 Task: For heading Arial Rounded MT Bold with Underline.  font size for heading26,  'Change the font style of data to'Browallia New.  and font size to 18,  Change the alignment of both headline & data to Align middle & Align Text left.  In the sheet  Data Collection Template Workbook
Action: Mouse moved to (45, 114)
Screenshot: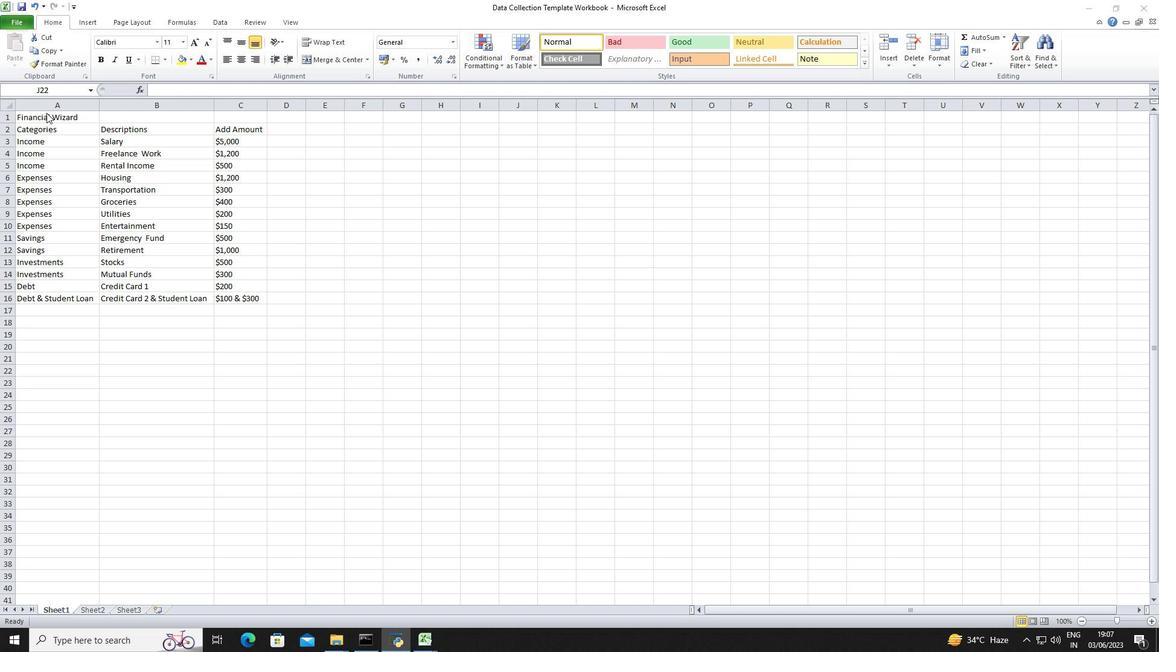 
Action: Mouse pressed left at (45, 114)
Screenshot: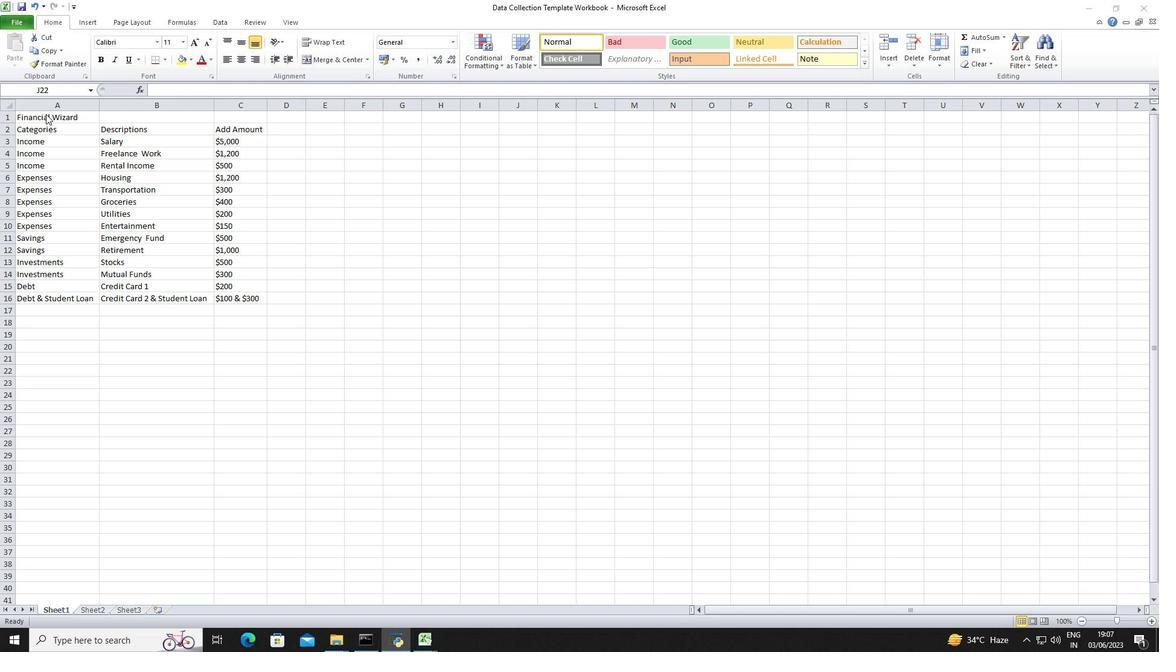 
Action: Mouse moved to (45, 114)
Screenshot: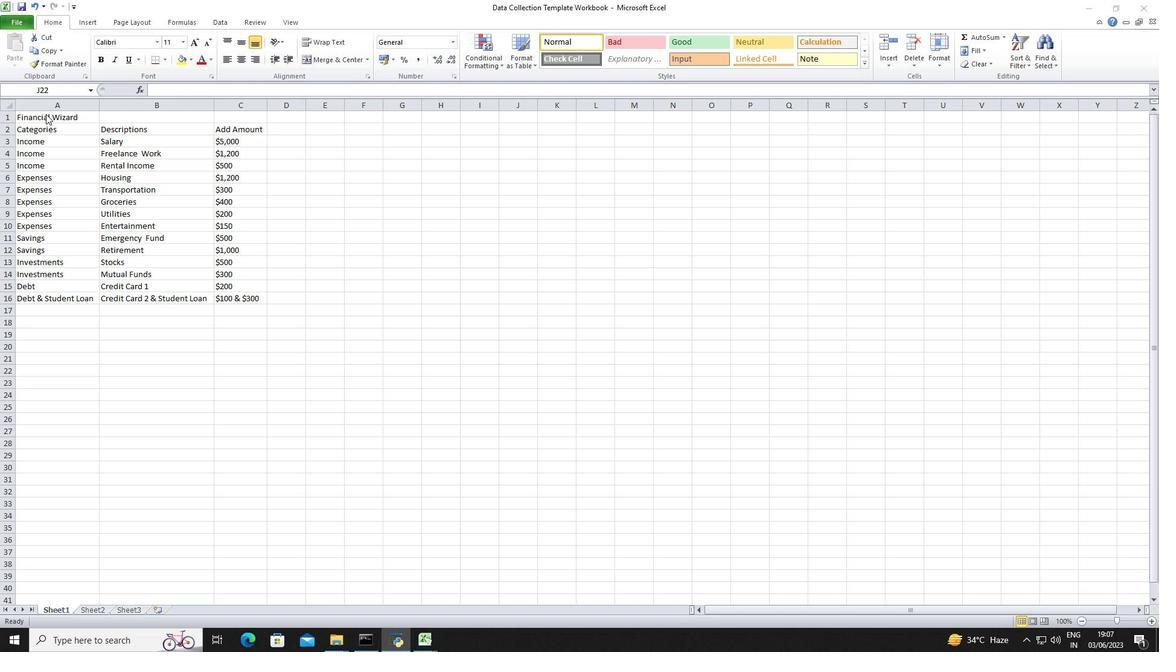 
Action: Mouse pressed left at (45, 114)
Screenshot: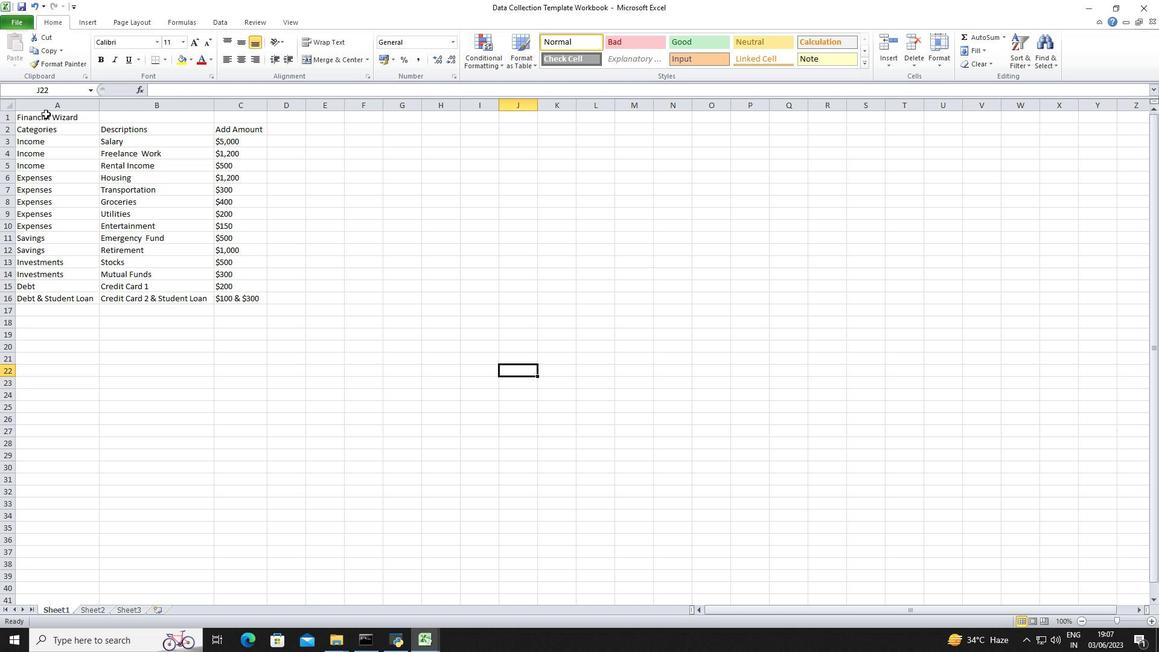 
Action: Mouse moved to (154, 41)
Screenshot: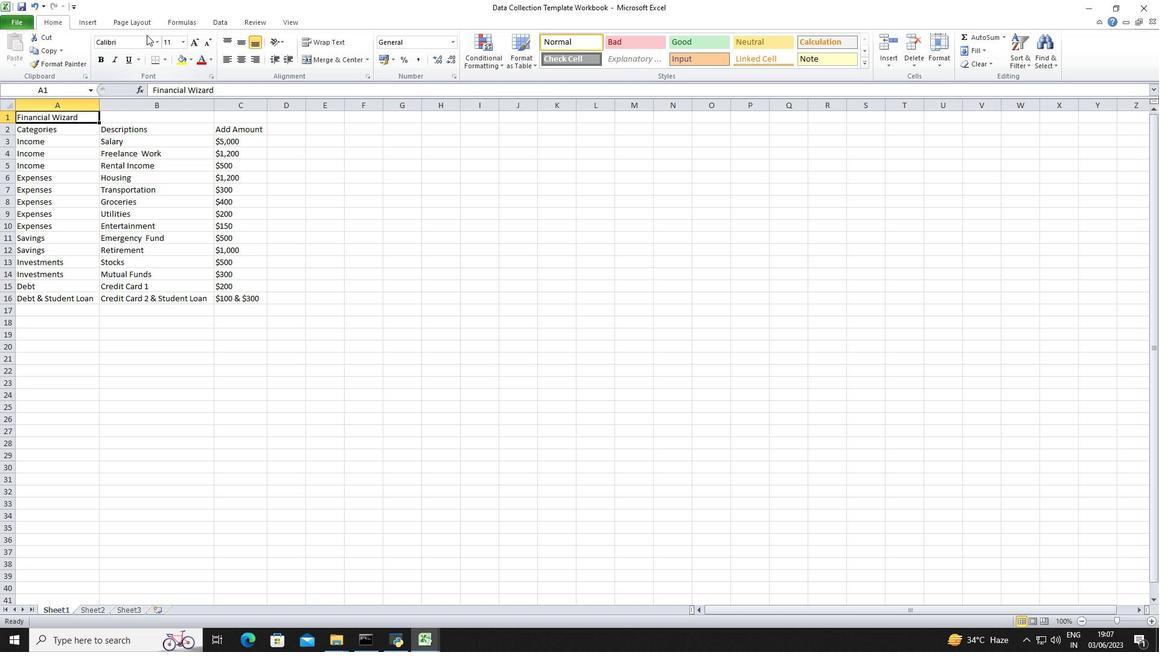
Action: Mouse pressed left at (154, 41)
Screenshot: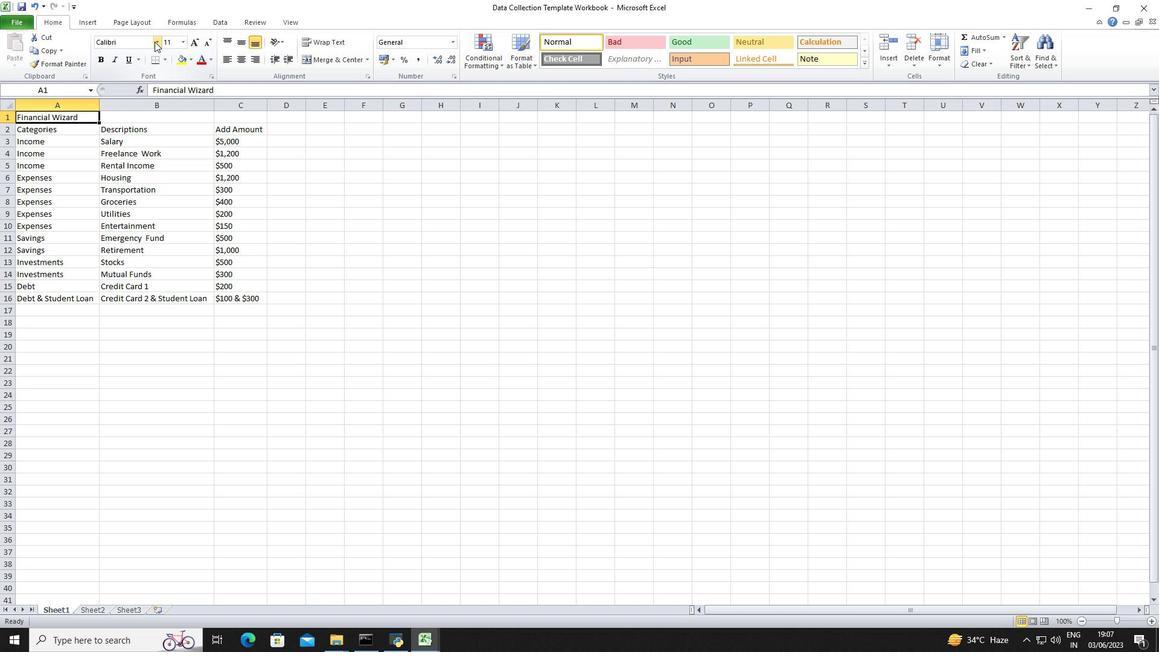 
Action: Mouse moved to (172, 188)
Screenshot: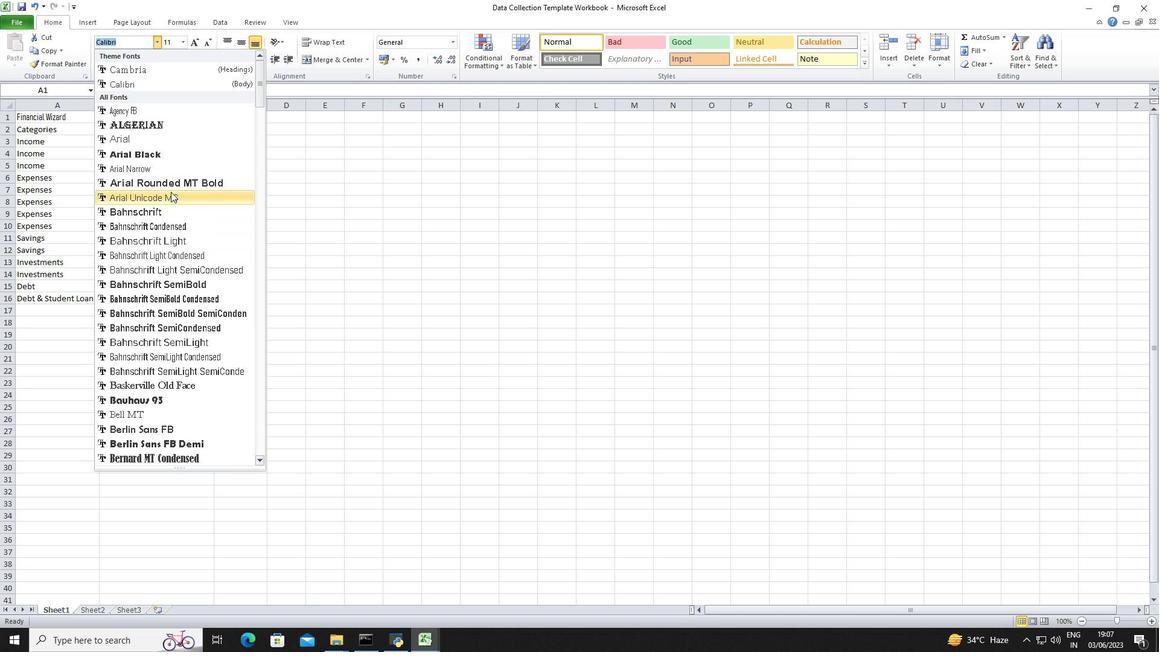 
Action: Mouse pressed left at (172, 188)
Screenshot: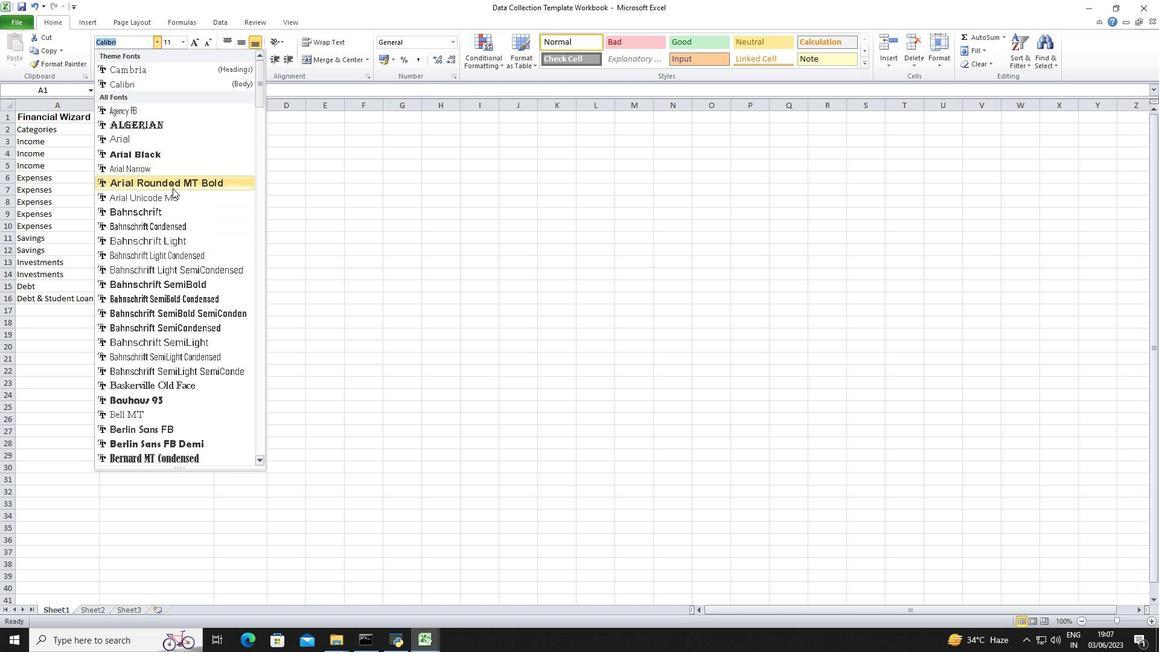
Action: Mouse moved to (131, 63)
Screenshot: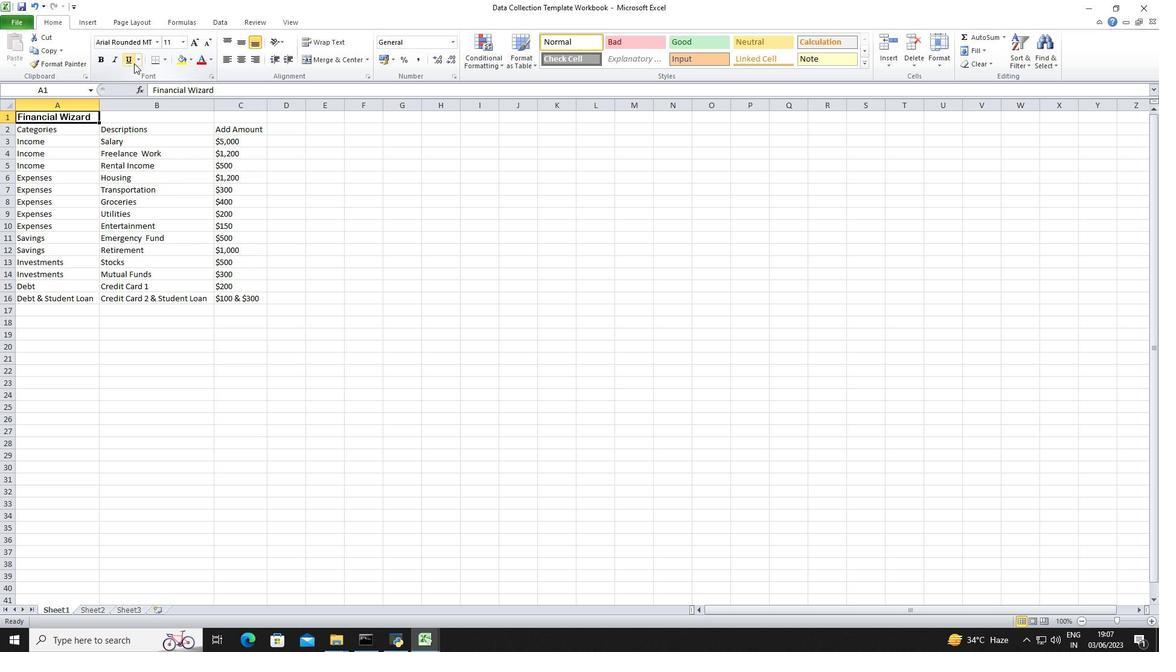 
Action: Mouse pressed left at (131, 63)
Screenshot: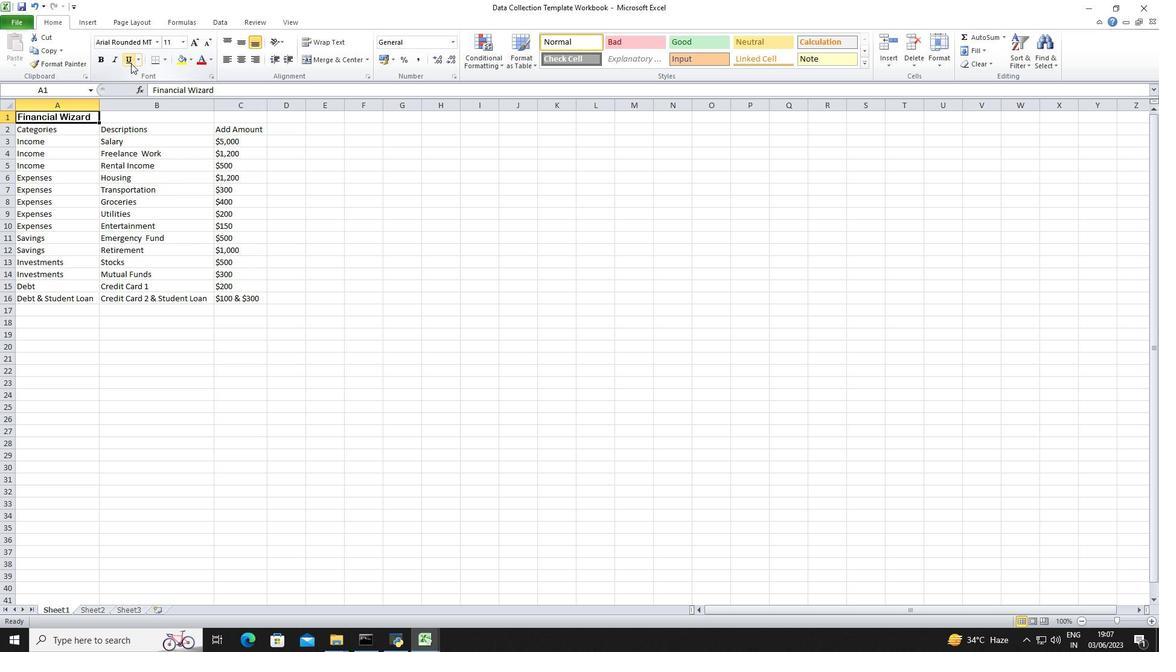 
Action: Mouse moved to (181, 40)
Screenshot: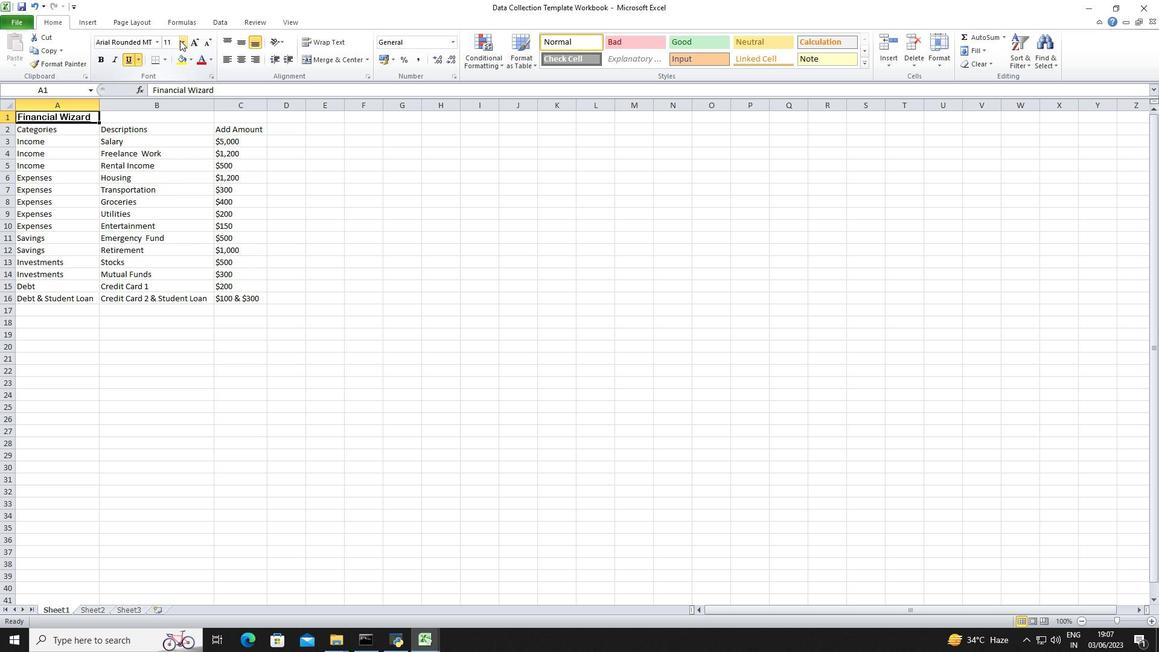 
Action: Mouse pressed left at (181, 40)
Screenshot: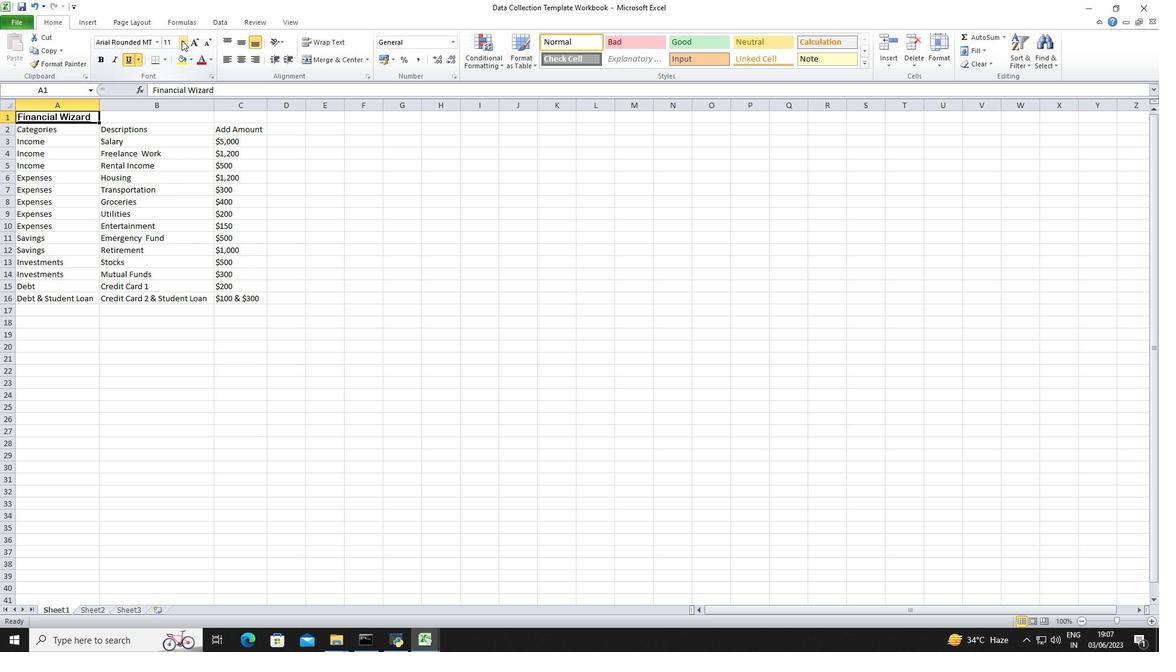 
Action: Mouse moved to (169, 165)
Screenshot: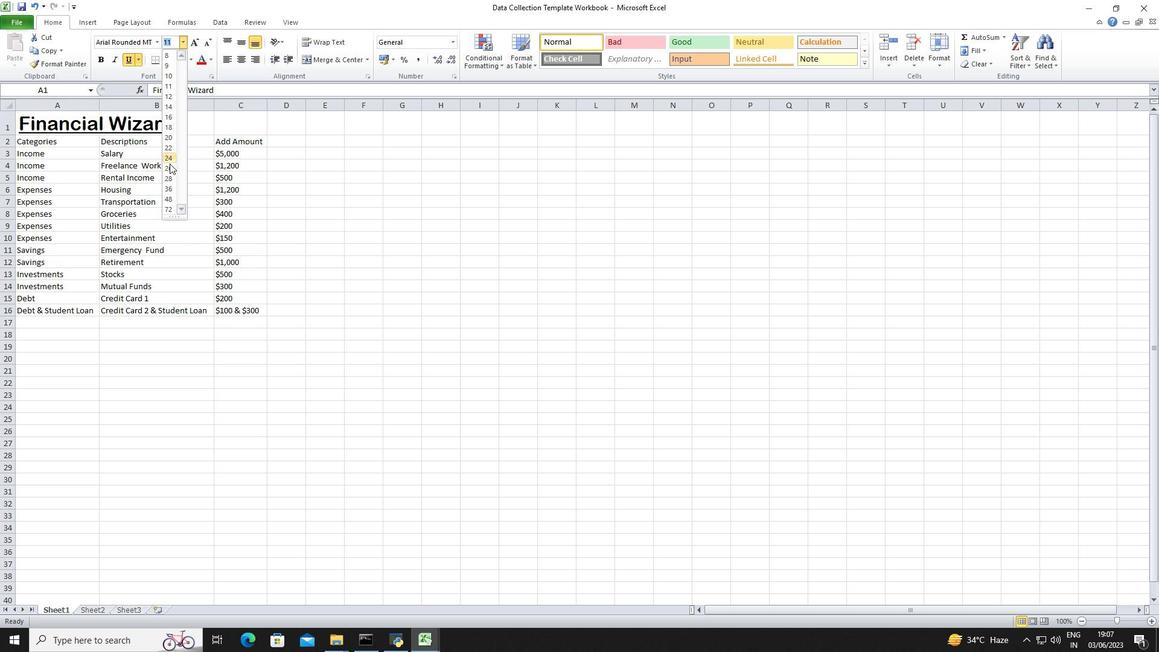 
Action: Mouse pressed left at (169, 165)
Screenshot: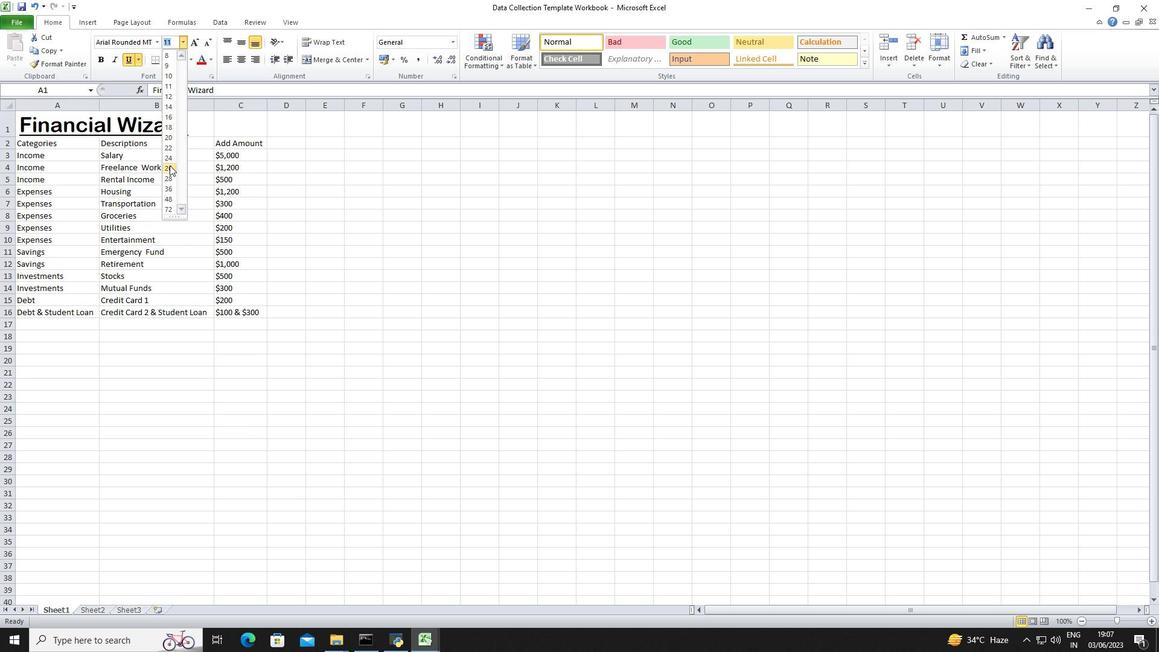 
Action: Mouse moved to (362, 192)
Screenshot: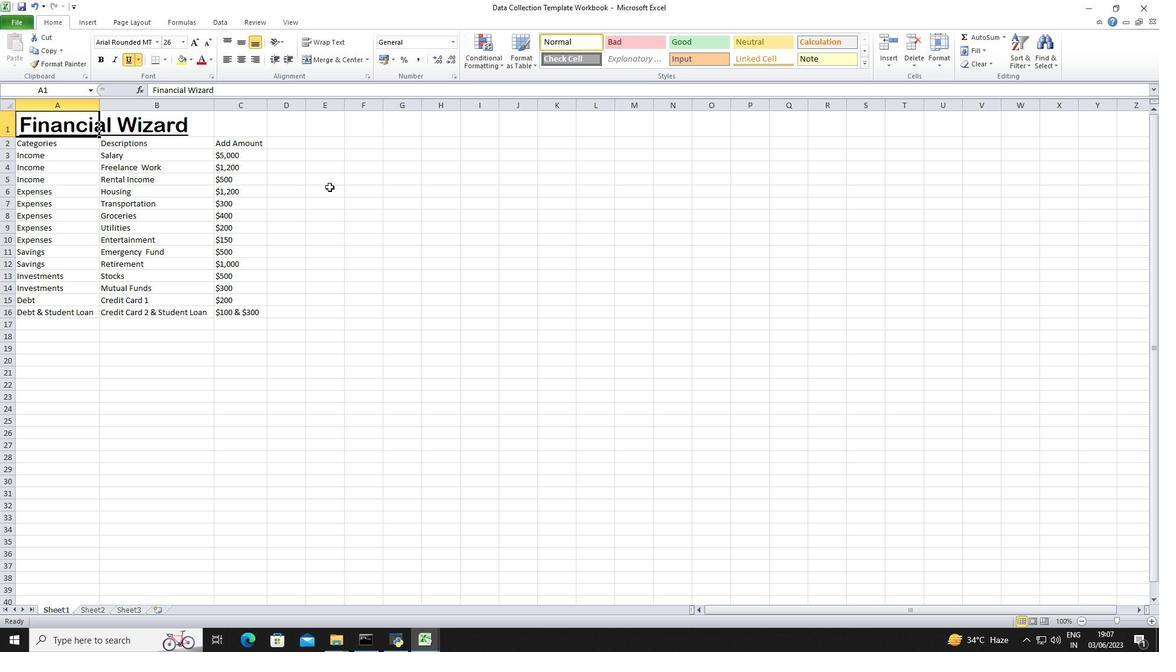 
Action: Mouse pressed left at (362, 192)
Screenshot: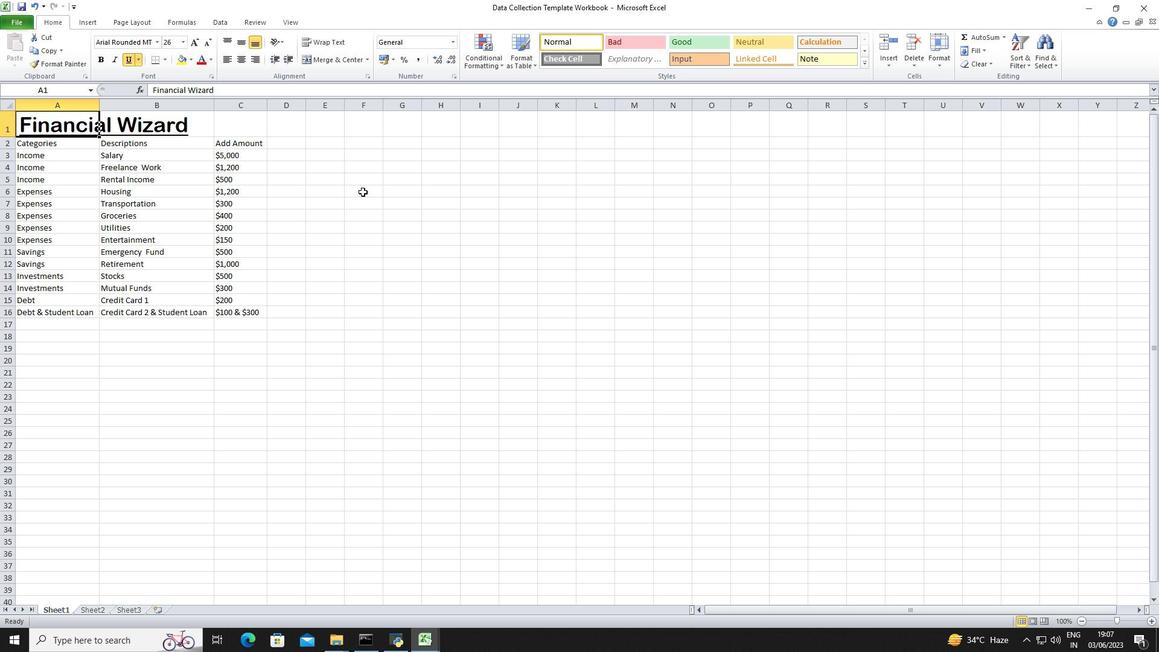
Action: Mouse moved to (38, 142)
Screenshot: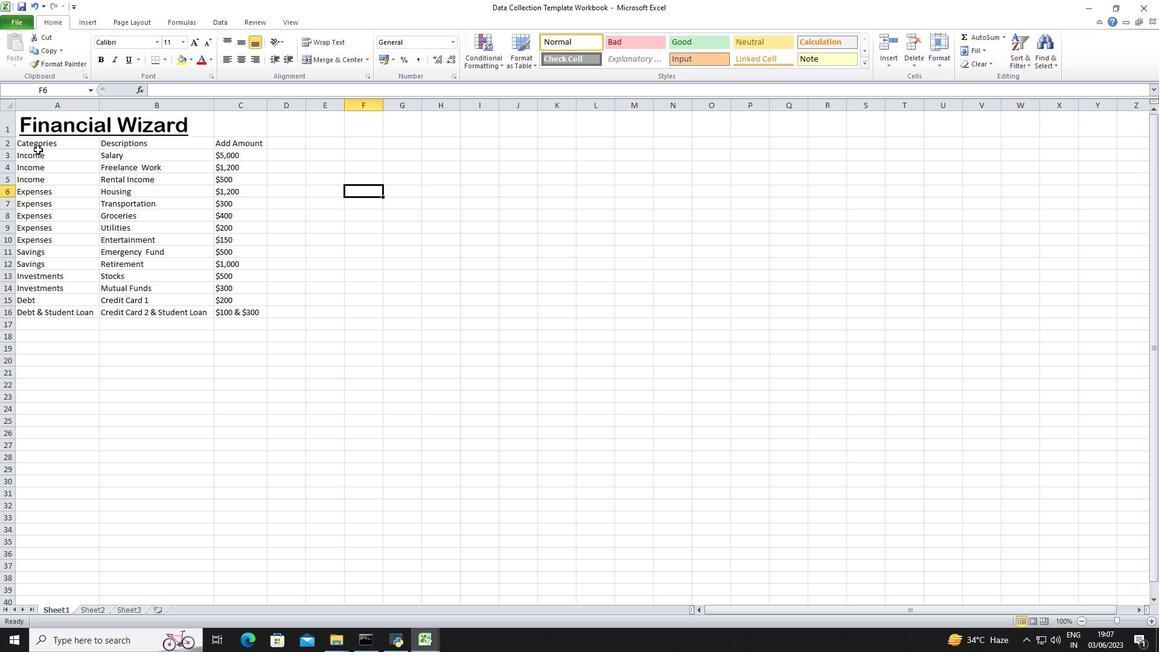 
Action: Mouse pressed left at (38, 142)
Screenshot: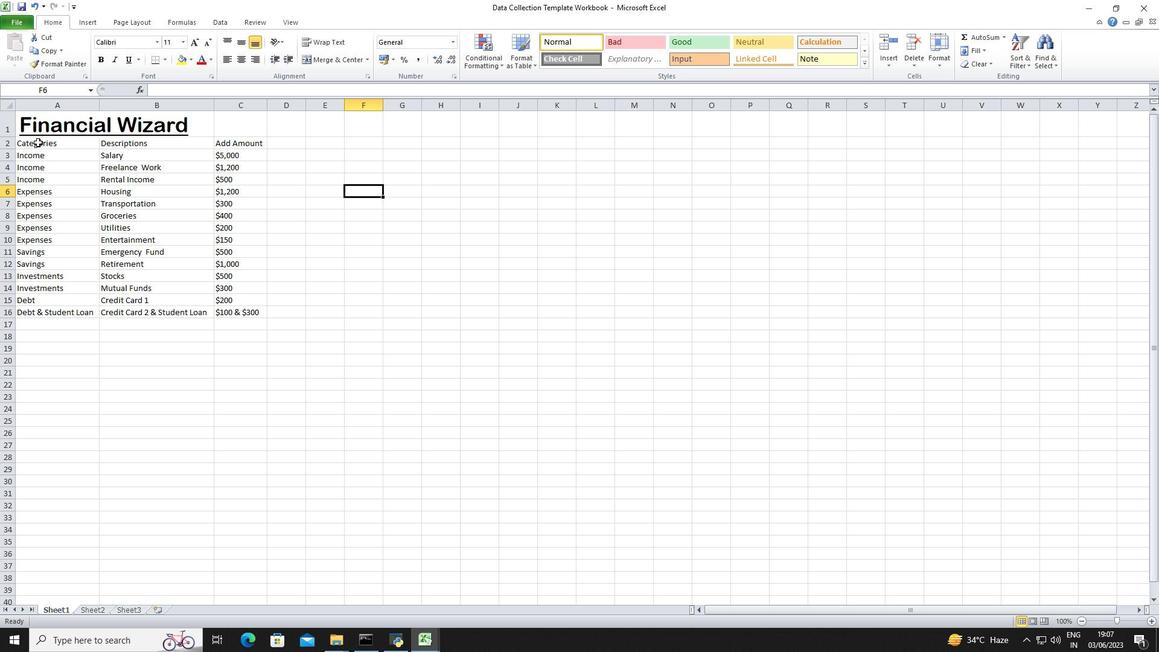 
Action: Mouse moved to (132, 43)
Screenshot: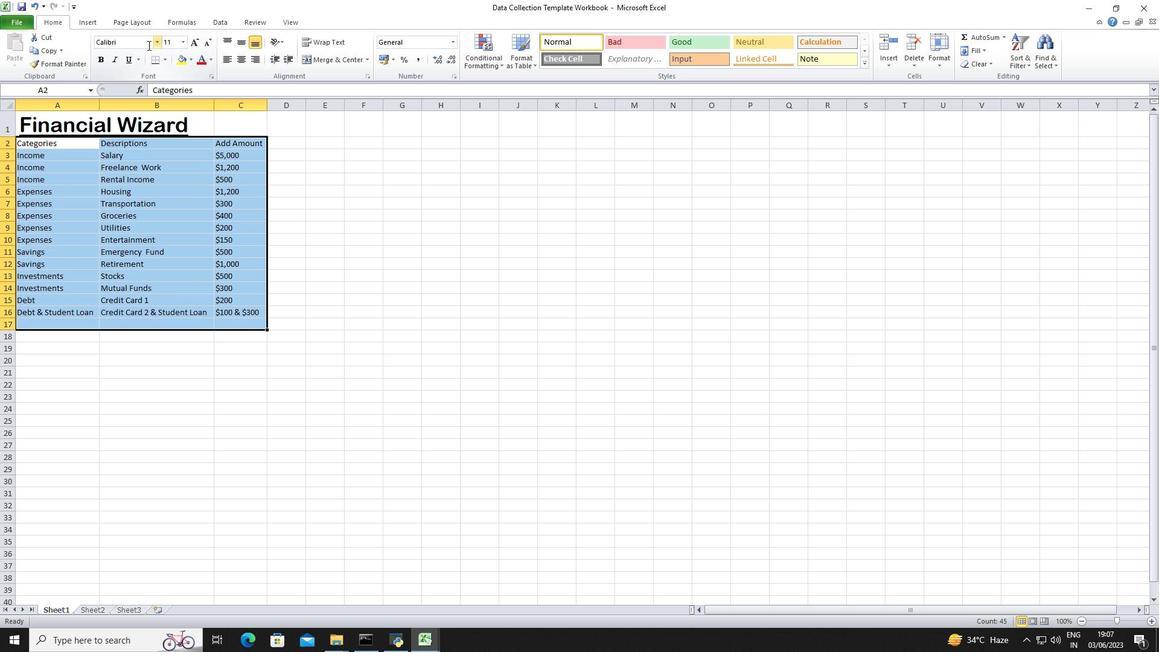
Action: Mouse pressed left at (132, 43)
Screenshot: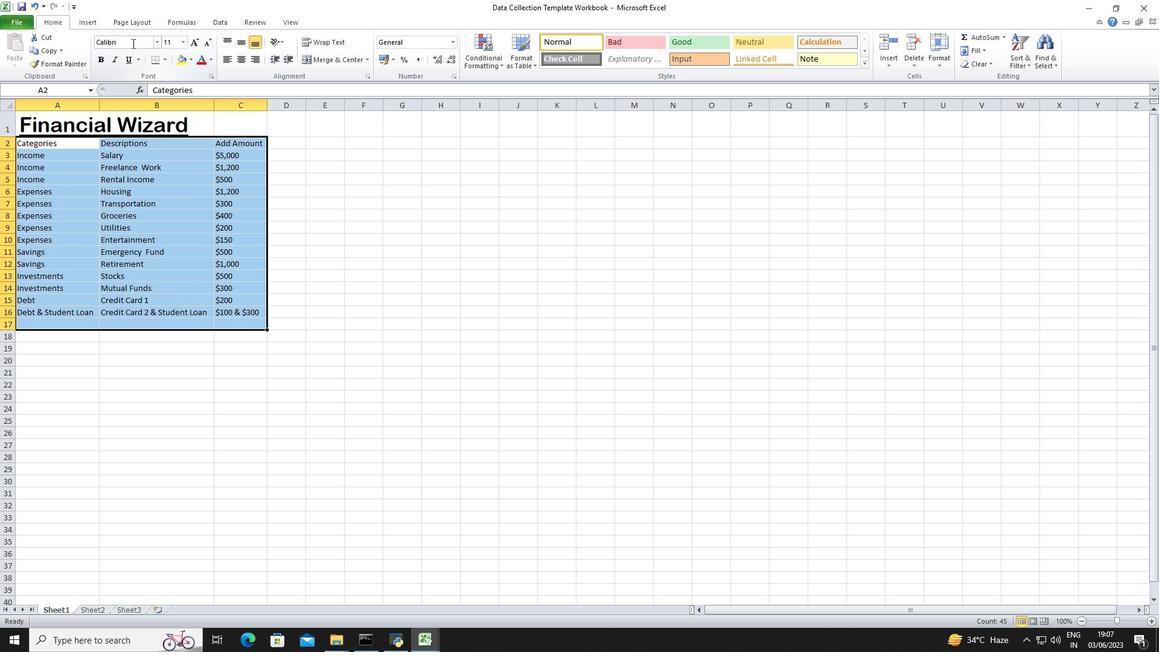 
Action: Mouse moved to (204, 49)
Screenshot: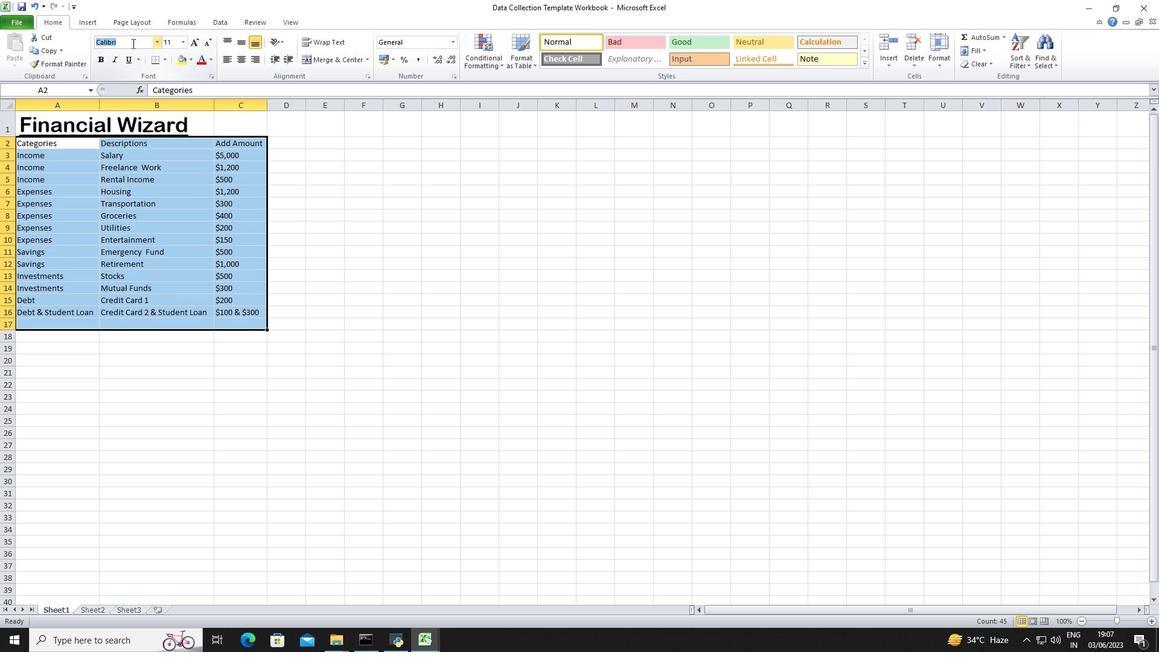 
Action: Key pressed <Key.shift_r>Browallia<Key.space><Key.shift_r>New<Key.enter>
Screenshot: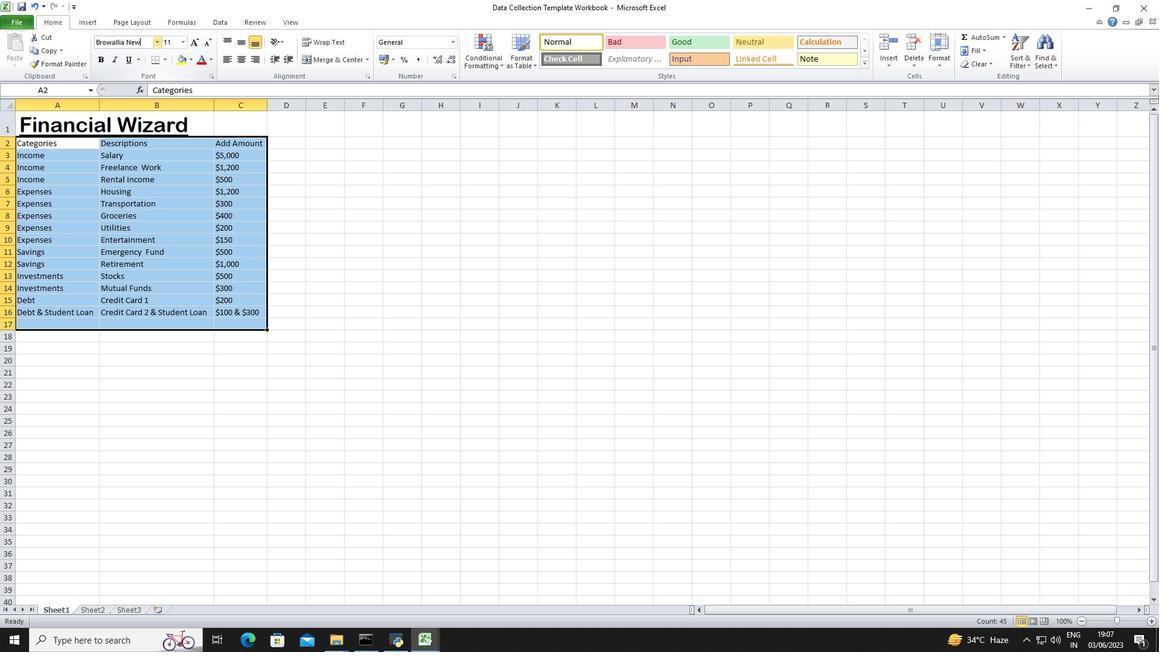 
Action: Mouse moved to (181, 42)
Screenshot: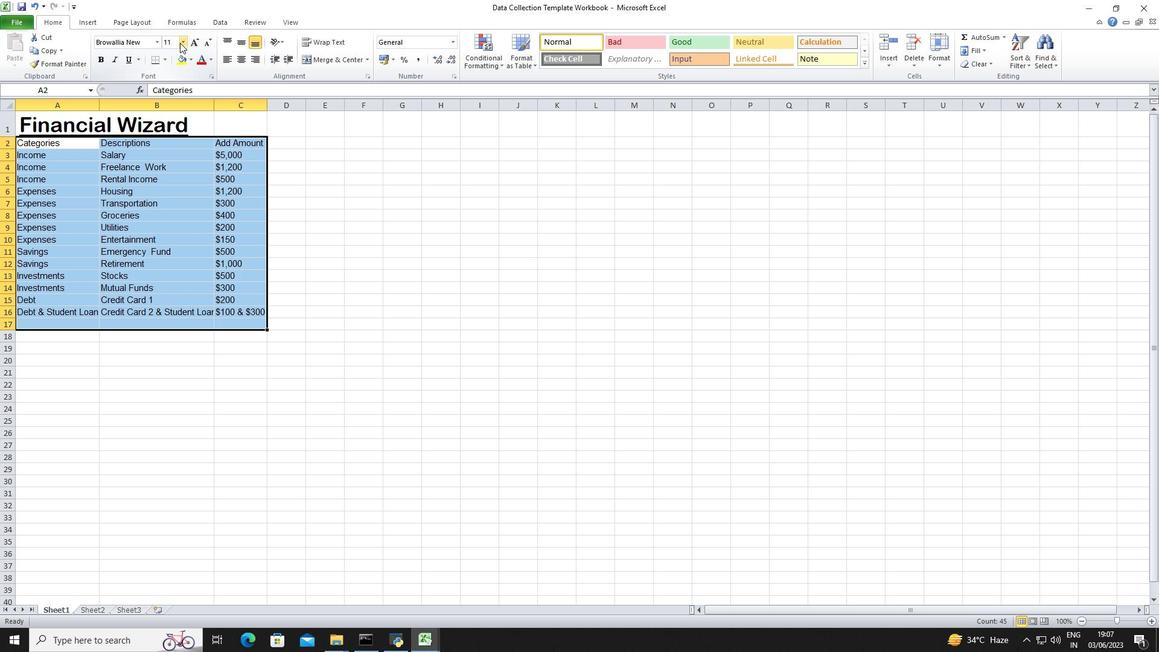 
Action: Mouse pressed left at (181, 42)
Screenshot: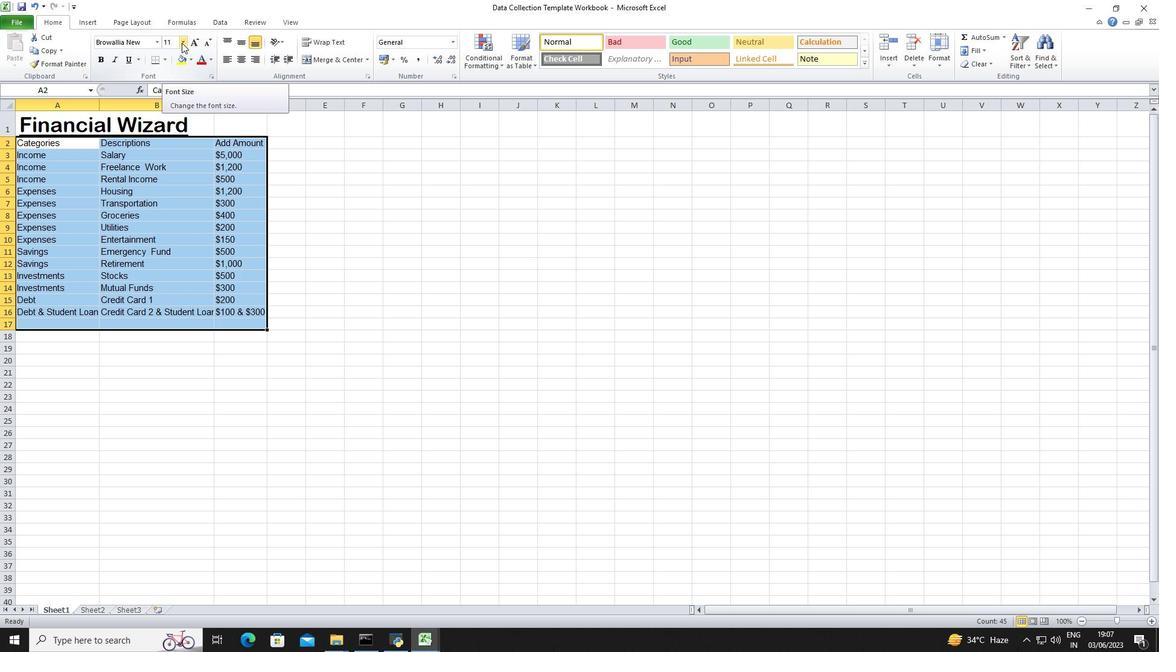 
Action: Mouse moved to (171, 126)
Screenshot: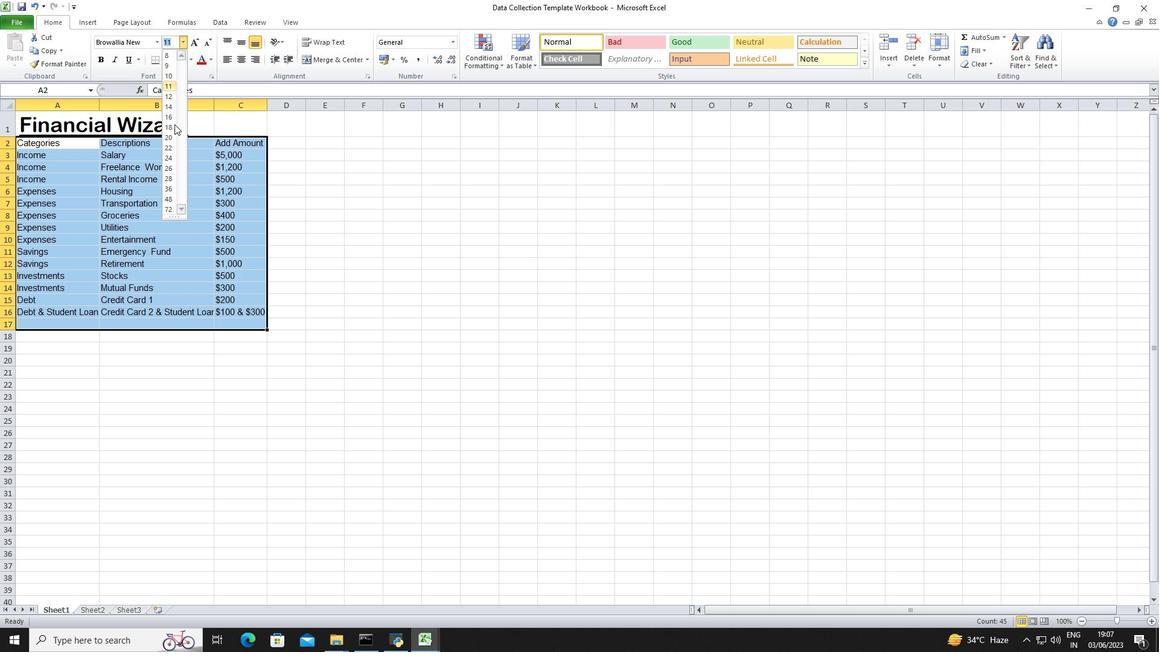 
Action: Mouse pressed left at (171, 126)
Screenshot: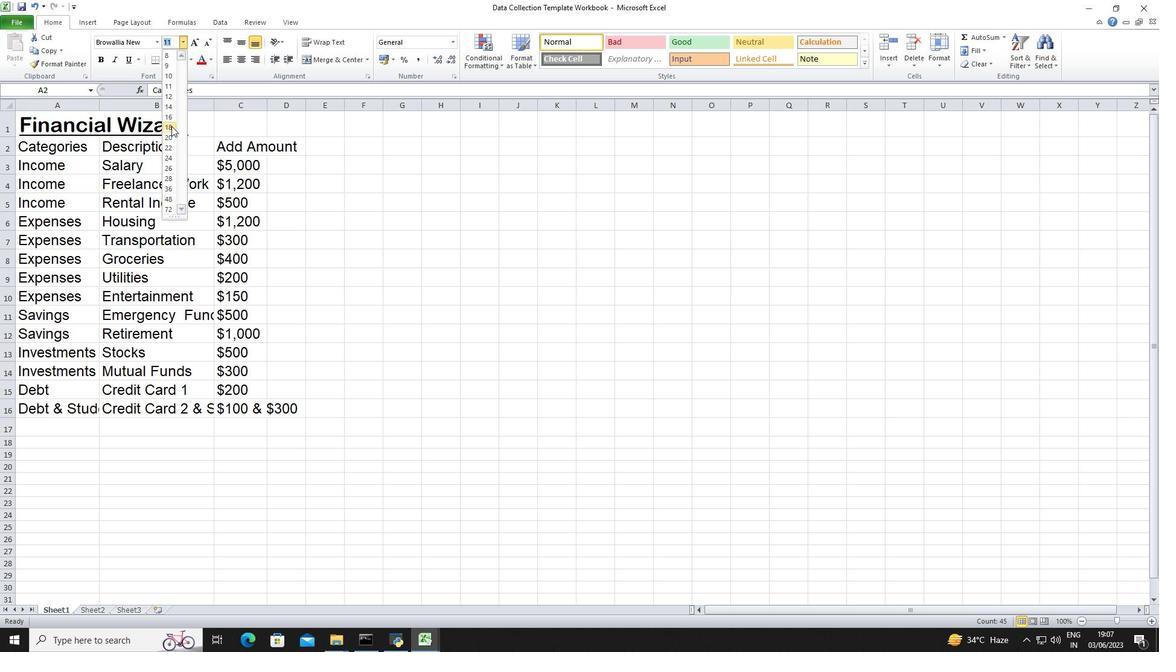 
Action: Mouse moved to (100, 102)
Screenshot: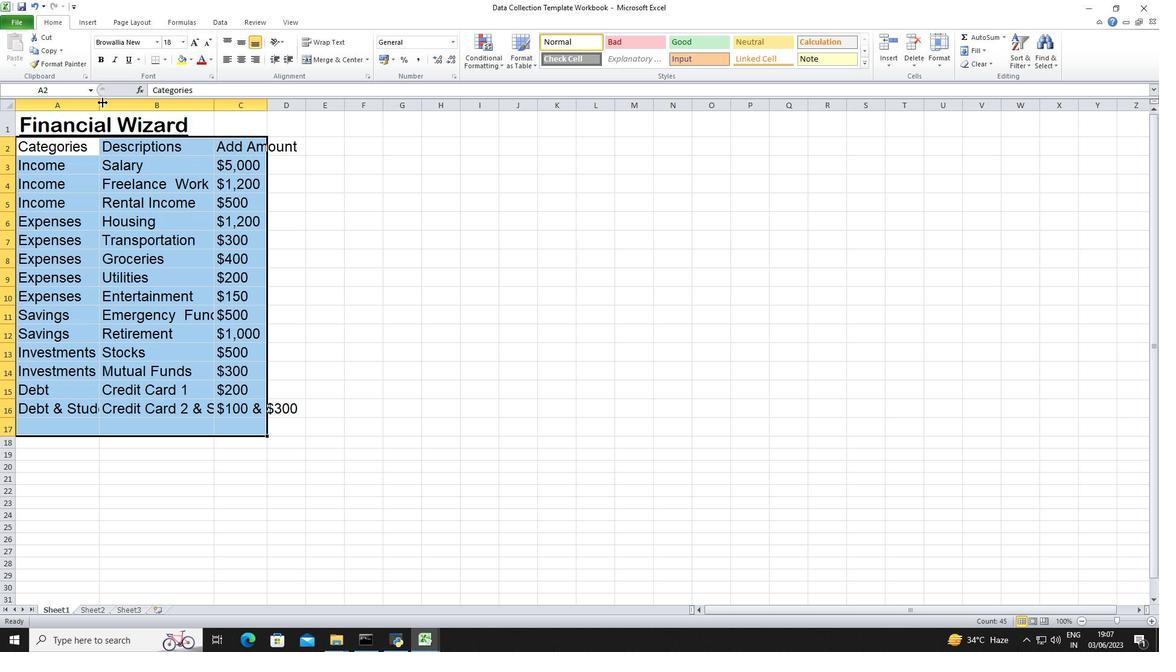 
Action: Mouse pressed left at (100, 102)
Screenshot: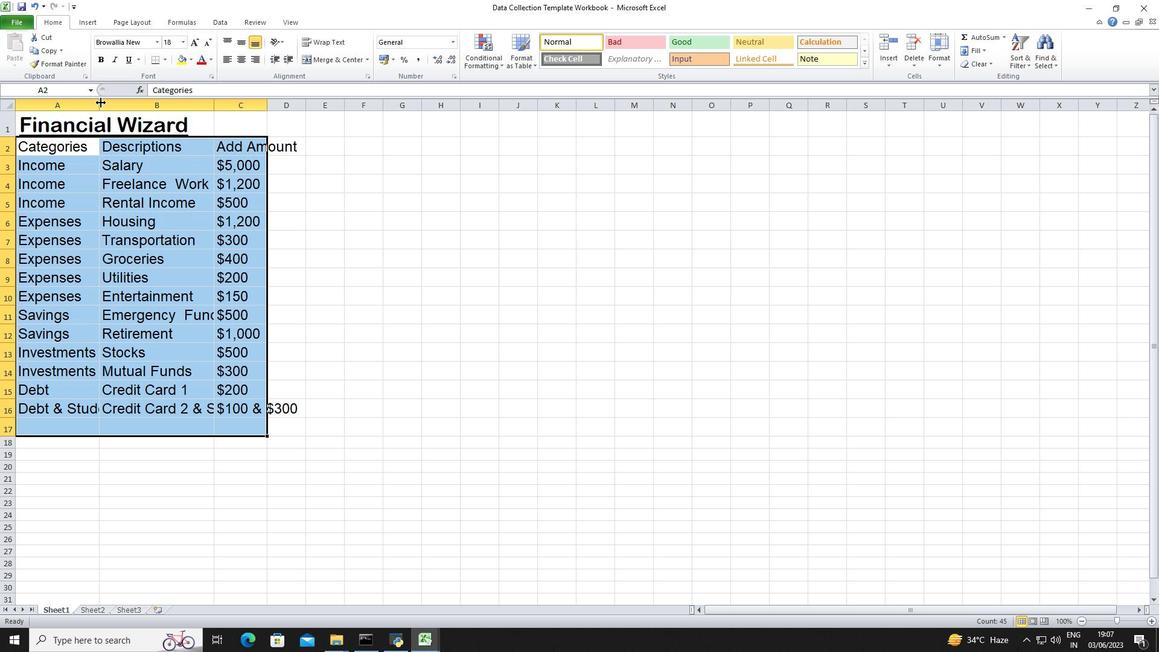 
Action: Mouse pressed left at (100, 102)
Screenshot: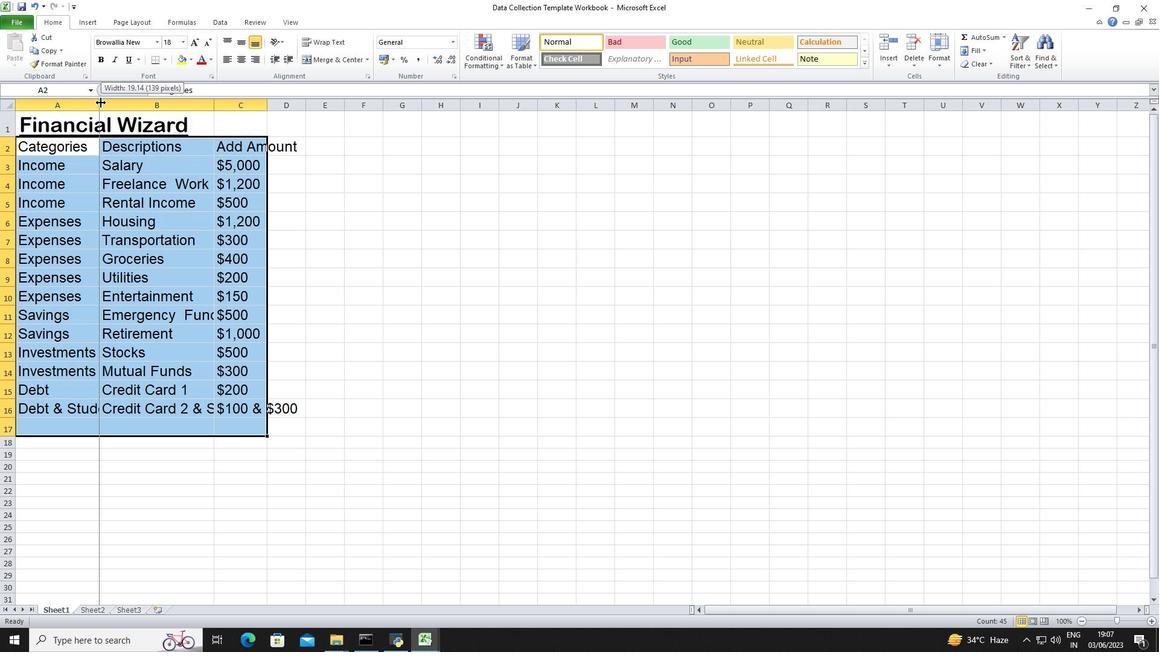 
Action: Mouse moved to (313, 112)
Screenshot: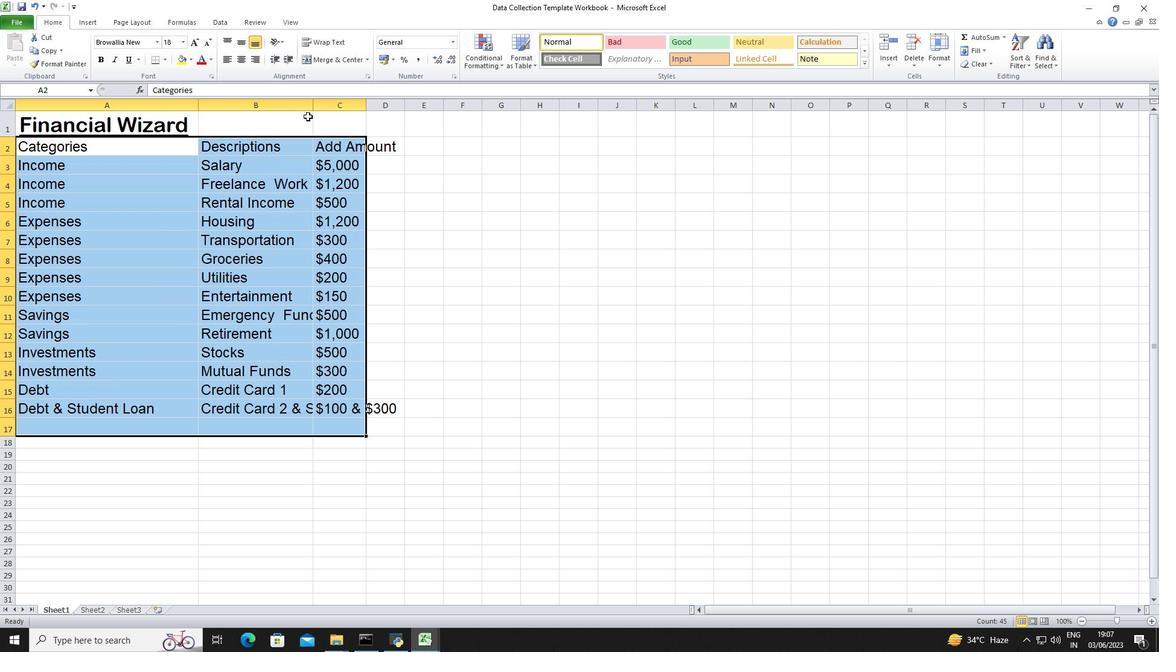 
Action: Mouse pressed left at (313, 112)
Screenshot: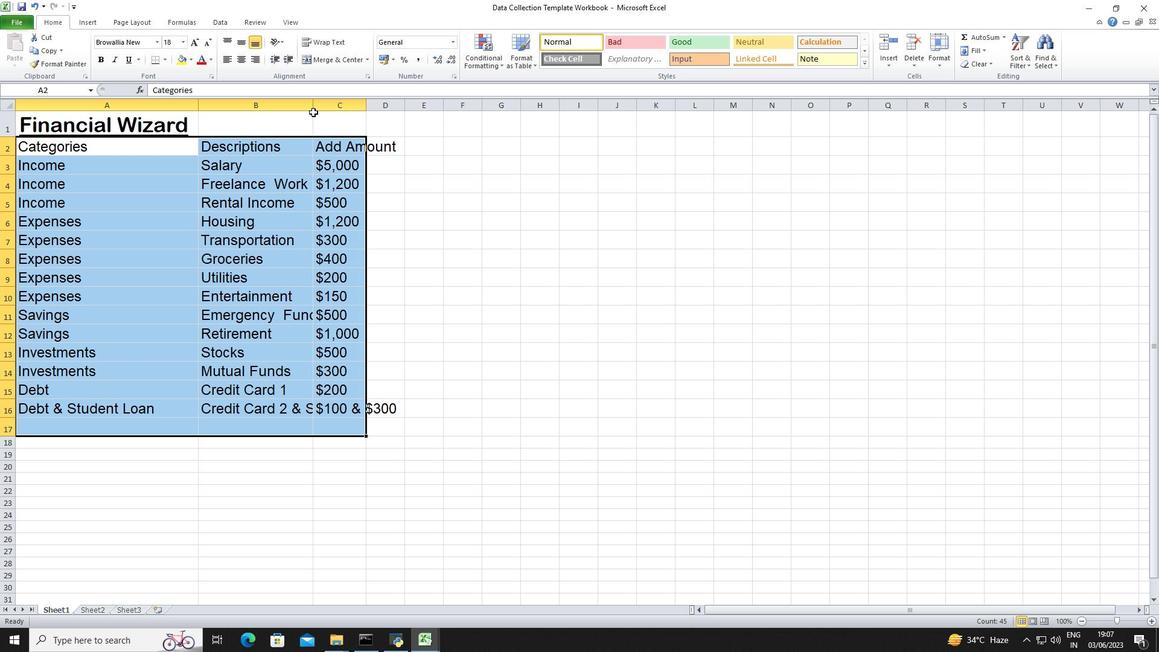 
Action: Mouse moved to (273, 125)
Screenshot: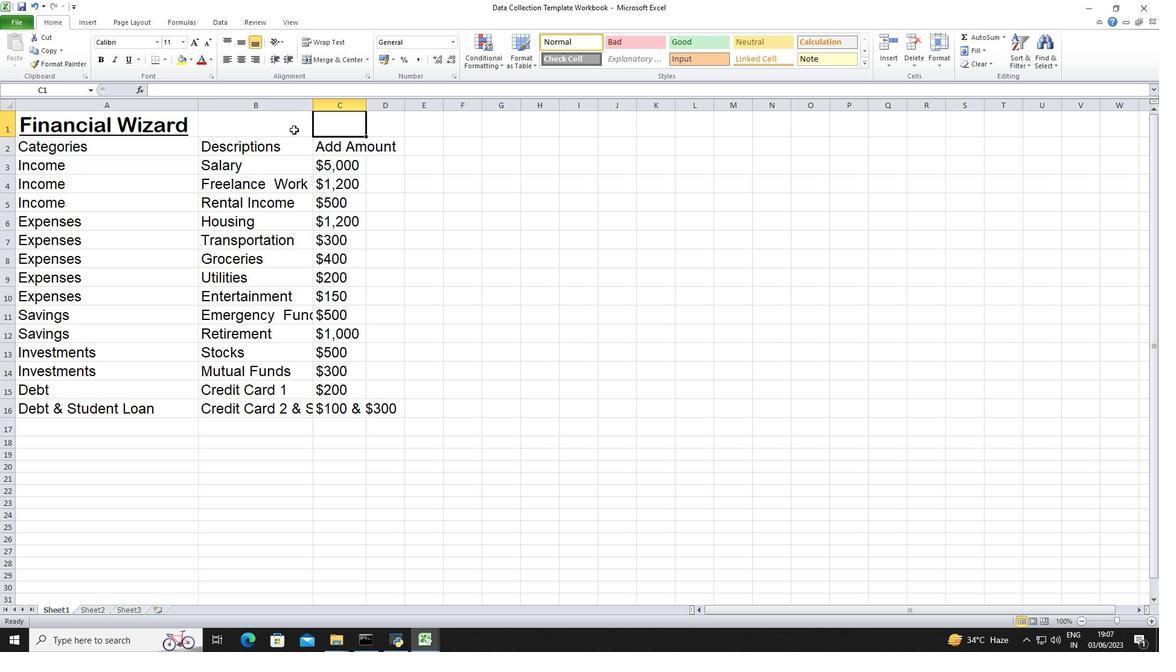 
Action: Mouse pressed left at (273, 125)
Screenshot: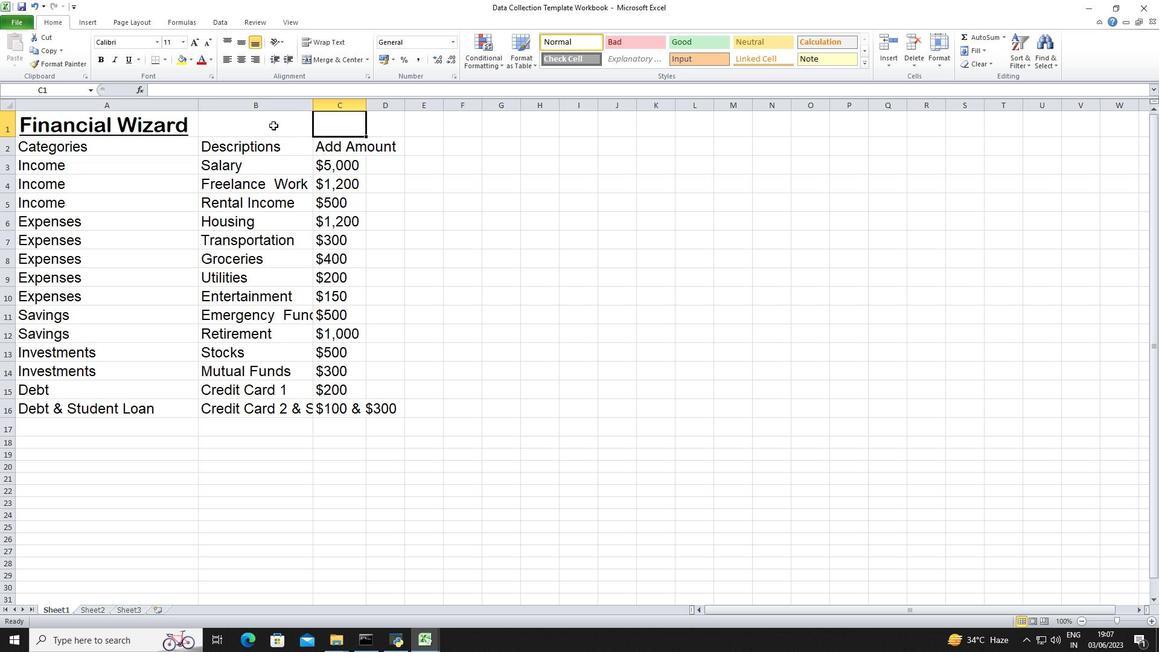 
Action: Mouse moved to (312, 108)
Screenshot: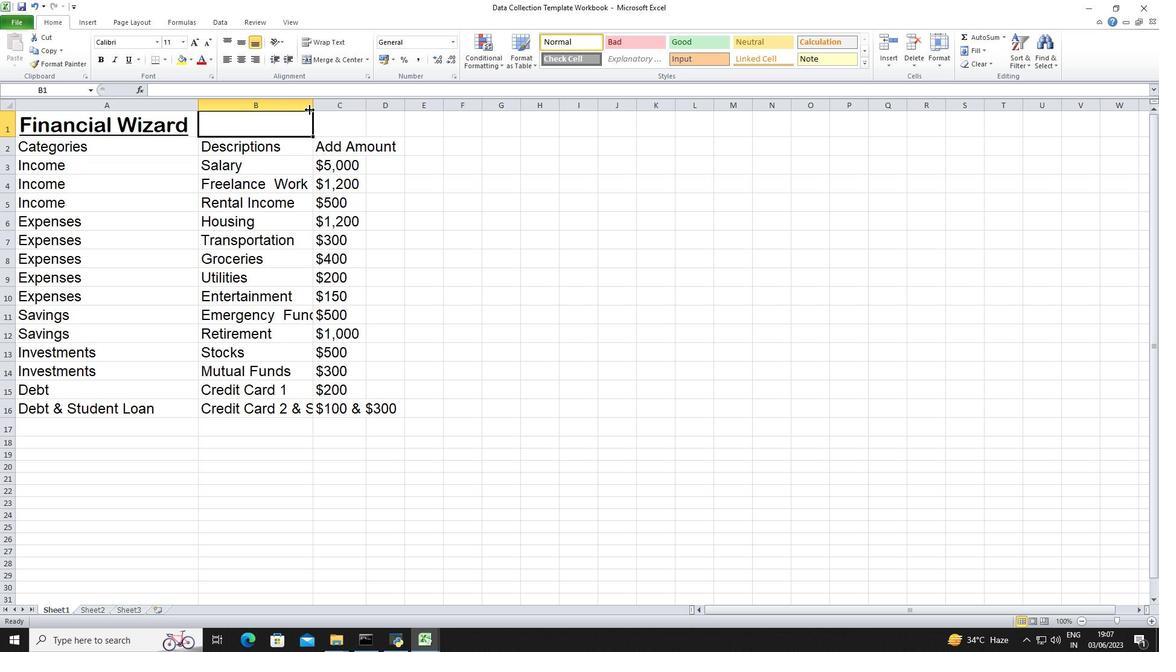 
Action: Mouse pressed left at (312, 108)
Screenshot: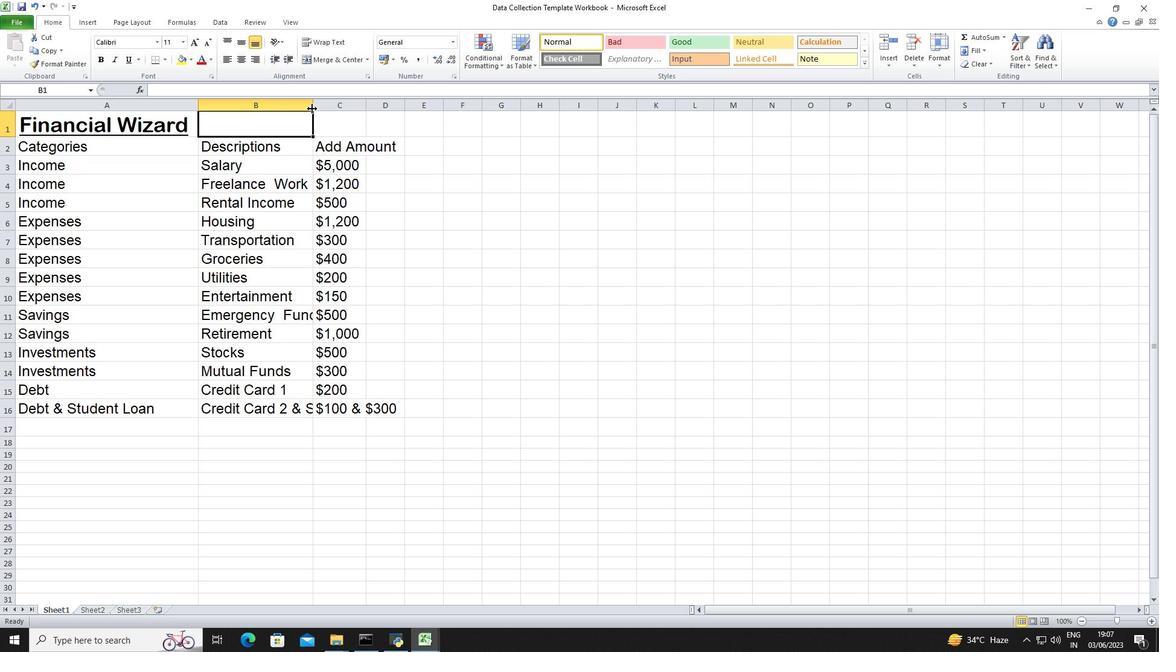 
Action: Mouse pressed left at (312, 108)
Screenshot: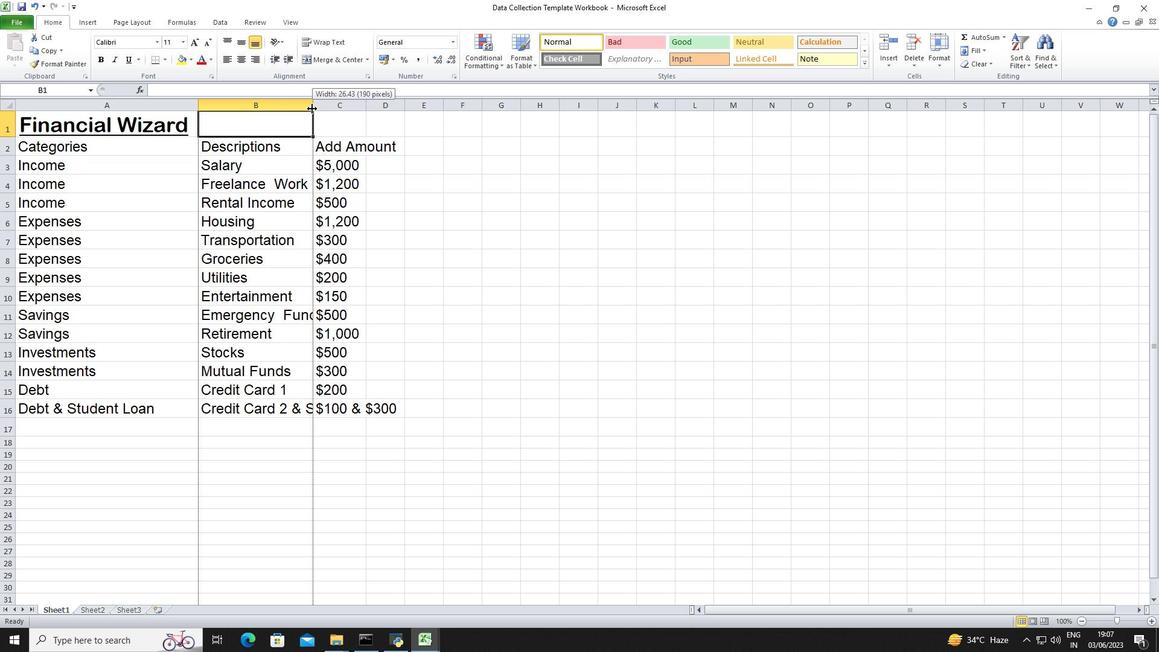 
Action: Mouse moved to (461, 108)
Screenshot: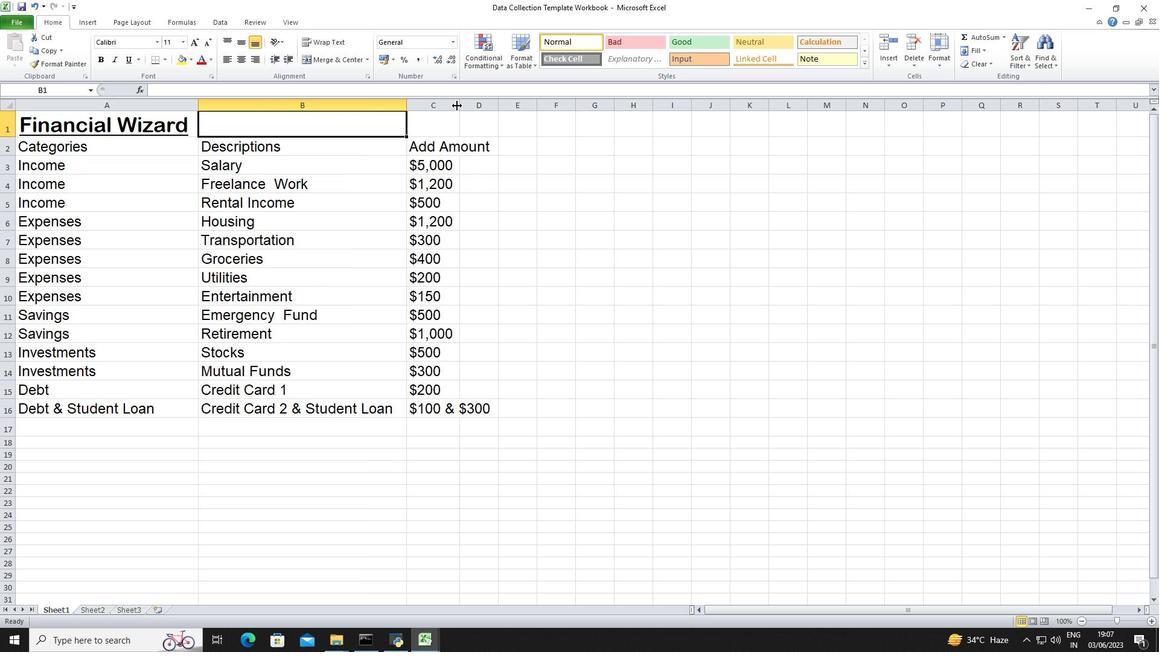 
Action: Mouse pressed left at (461, 108)
Screenshot: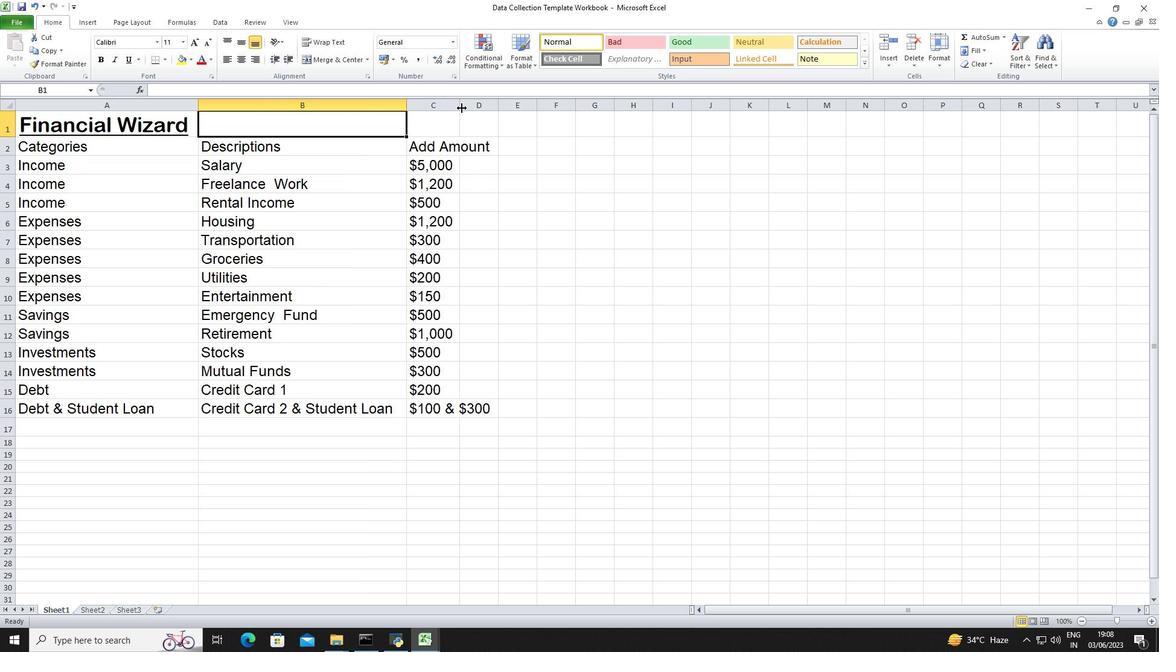 
Action: Mouse pressed left at (461, 108)
Screenshot: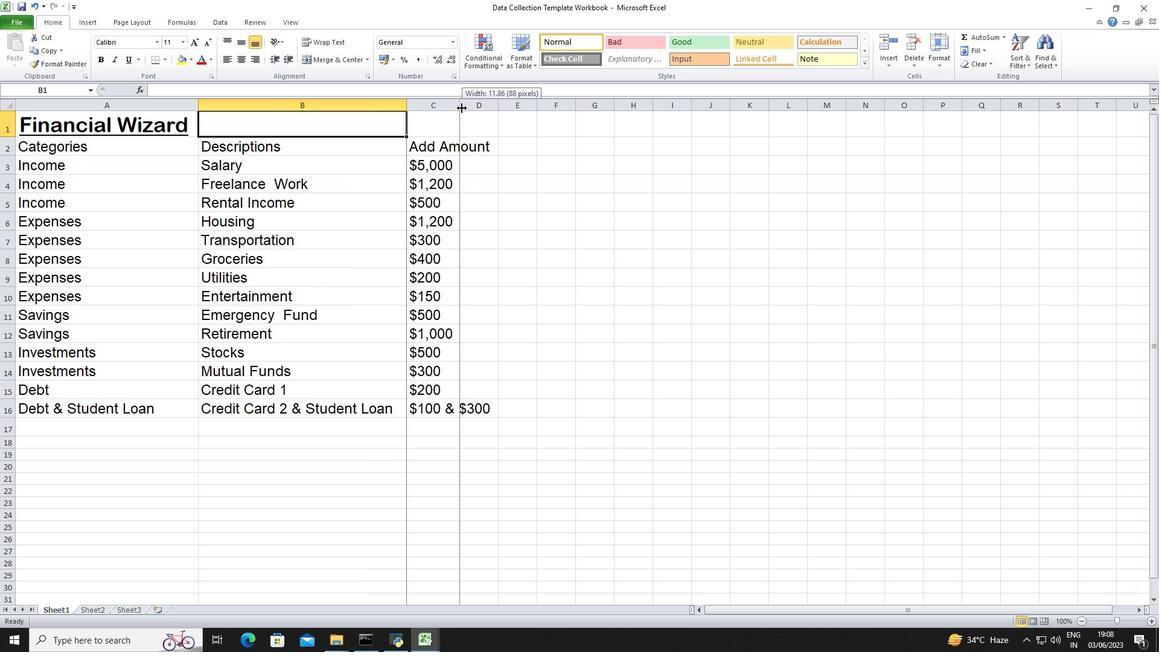 
Action: Mouse moved to (554, 229)
Screenshot: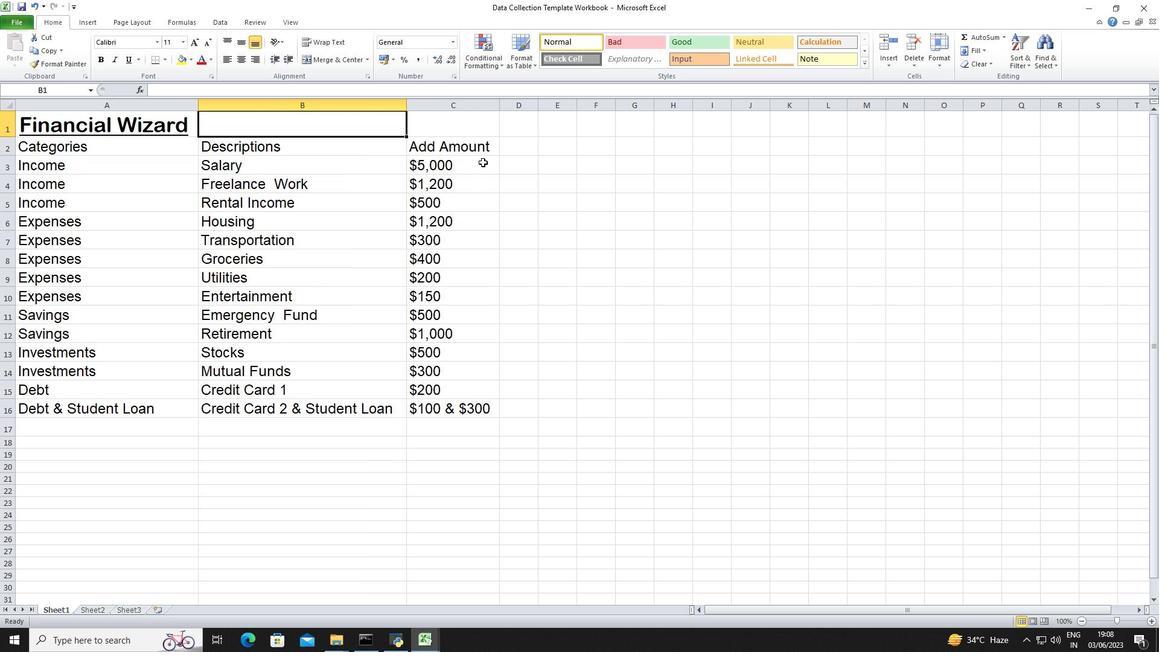 
Action: Mouse pressed left at (554, 229)
Screenshot: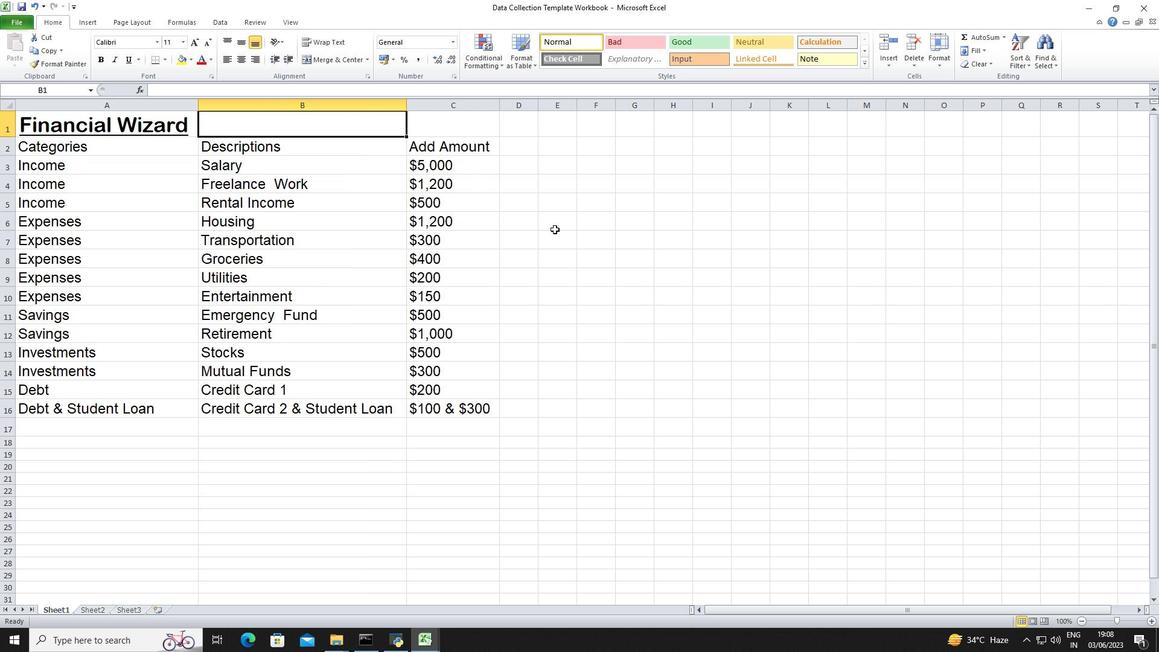 
Action: Mouse moved to (77, 128)
Screenshot: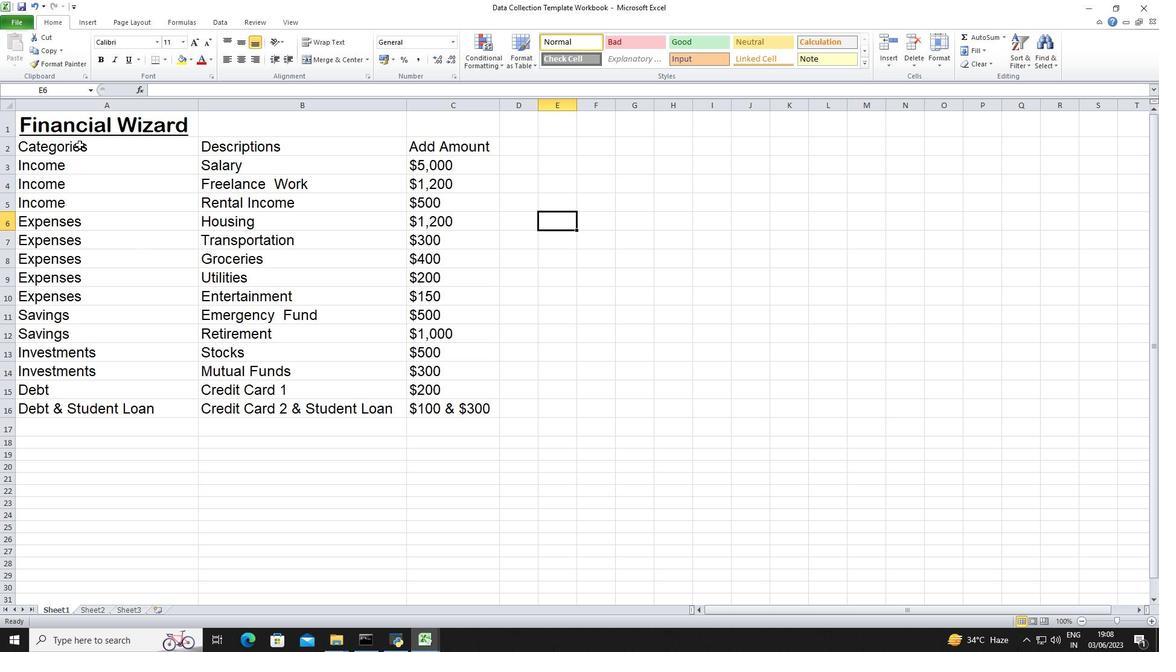 
Action: Mouse pressed left at (77, 128)
Screenshot: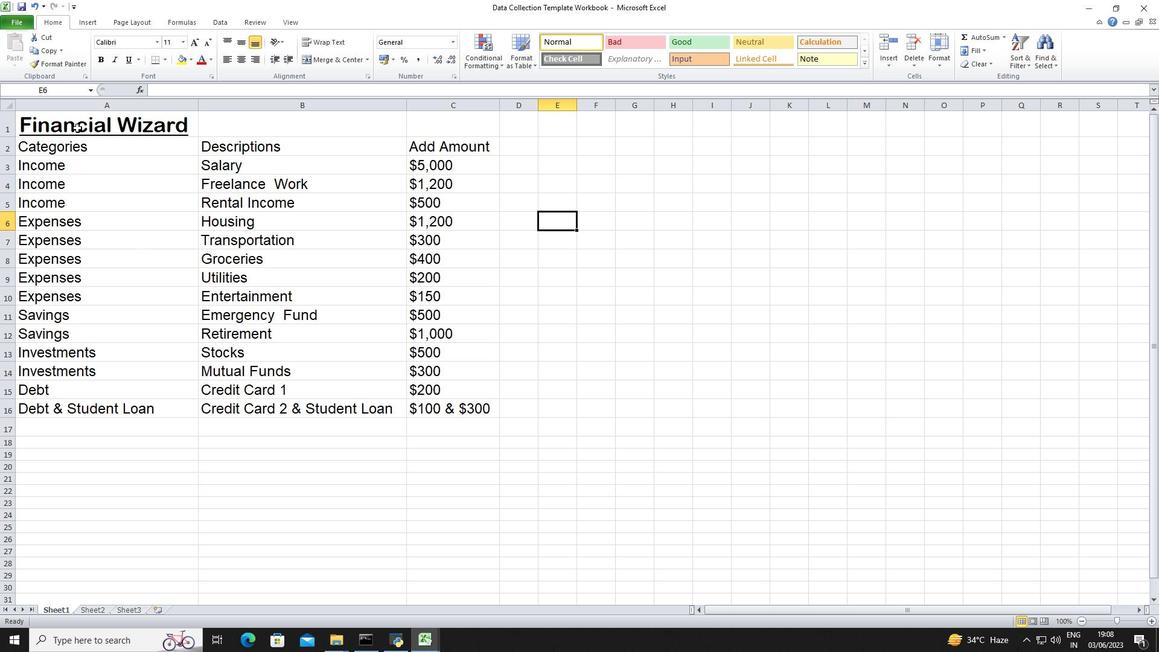 
Action: Mouse moved to (243, 44)
Screenshot: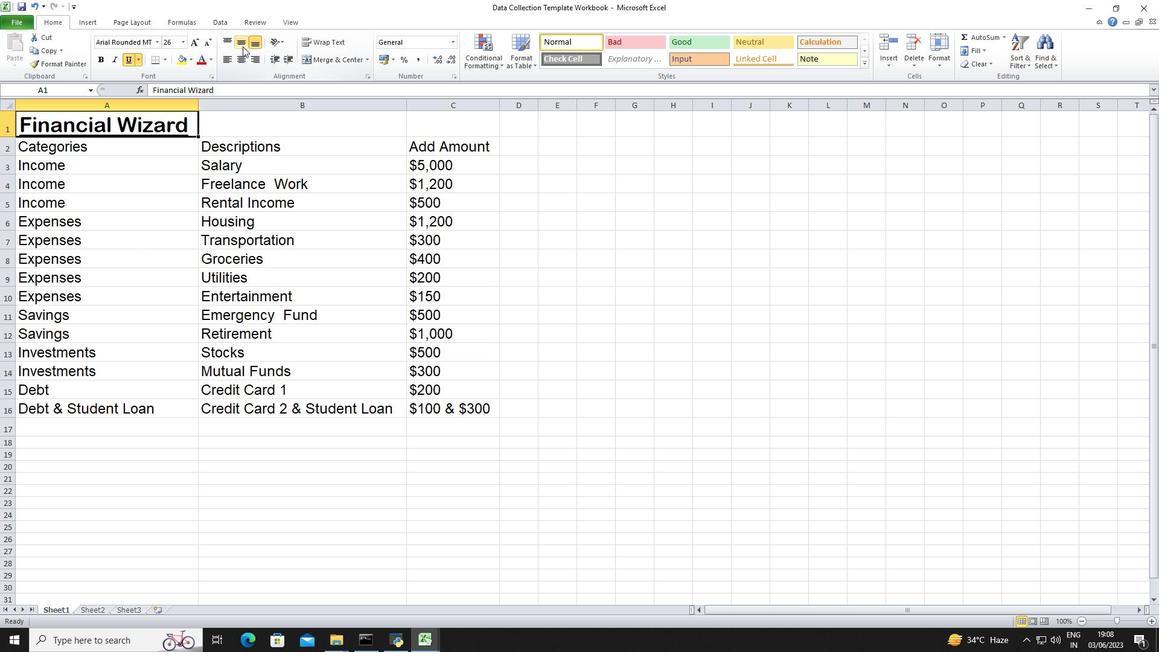 
Action: Mouse pressed left at (243, 44)
Screenshot: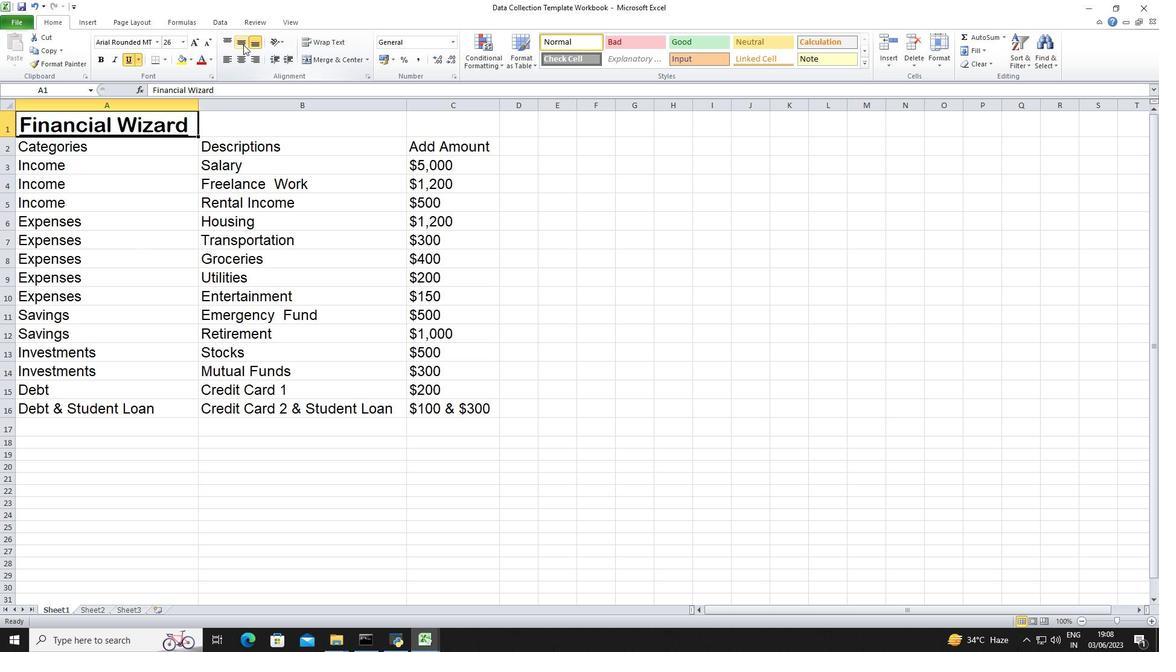 
Action: Mouse moved to (310, 280)
Screenshot: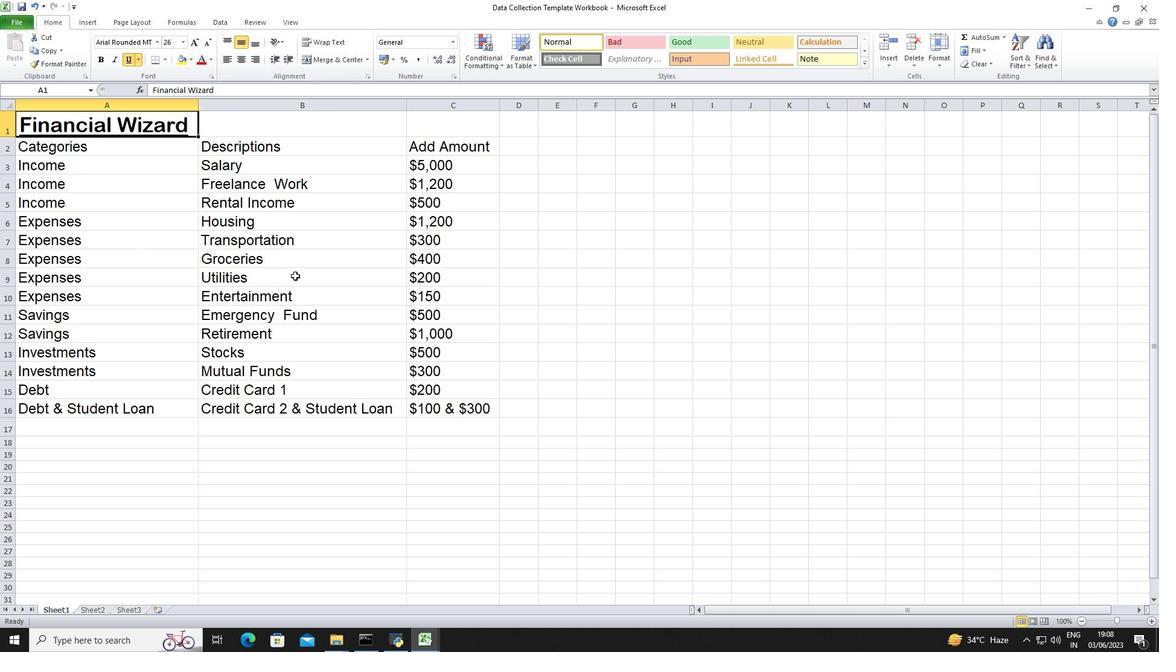 
Action: Mouse pressed left at (310, 280)
Screenshot: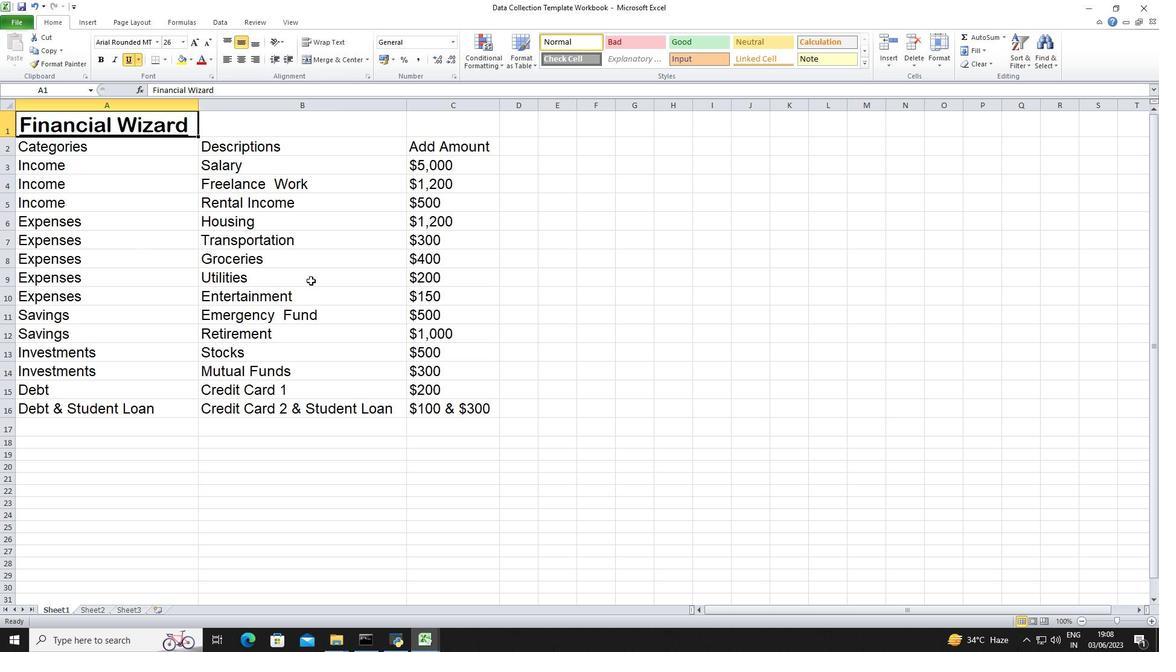 
Action: Mouse moved to (75, 148)
Screenshot: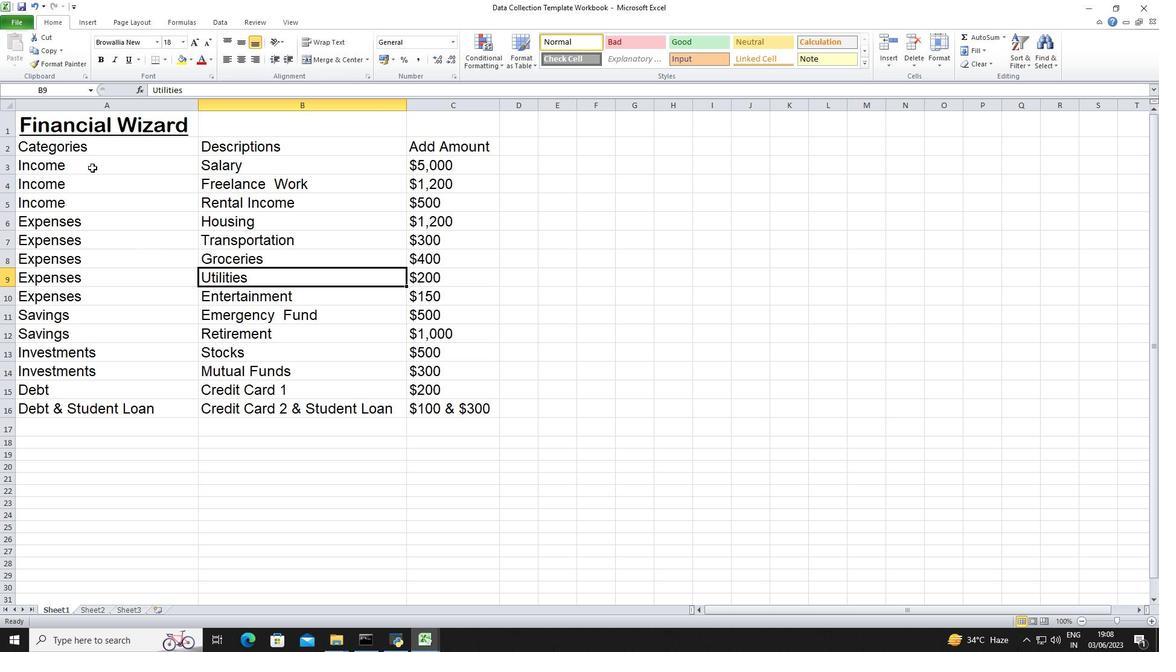 
Action: Mouse pressed left at (75, 148)
Screenshot: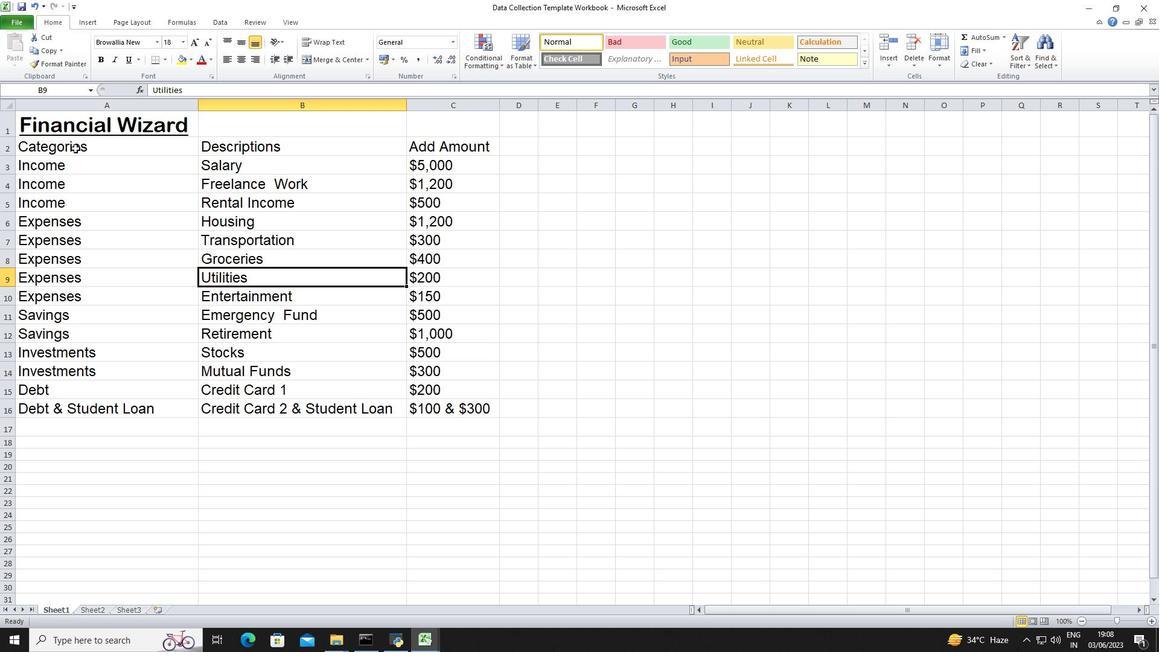 
Action: Mouse moved to (225, 60)
Screenshot: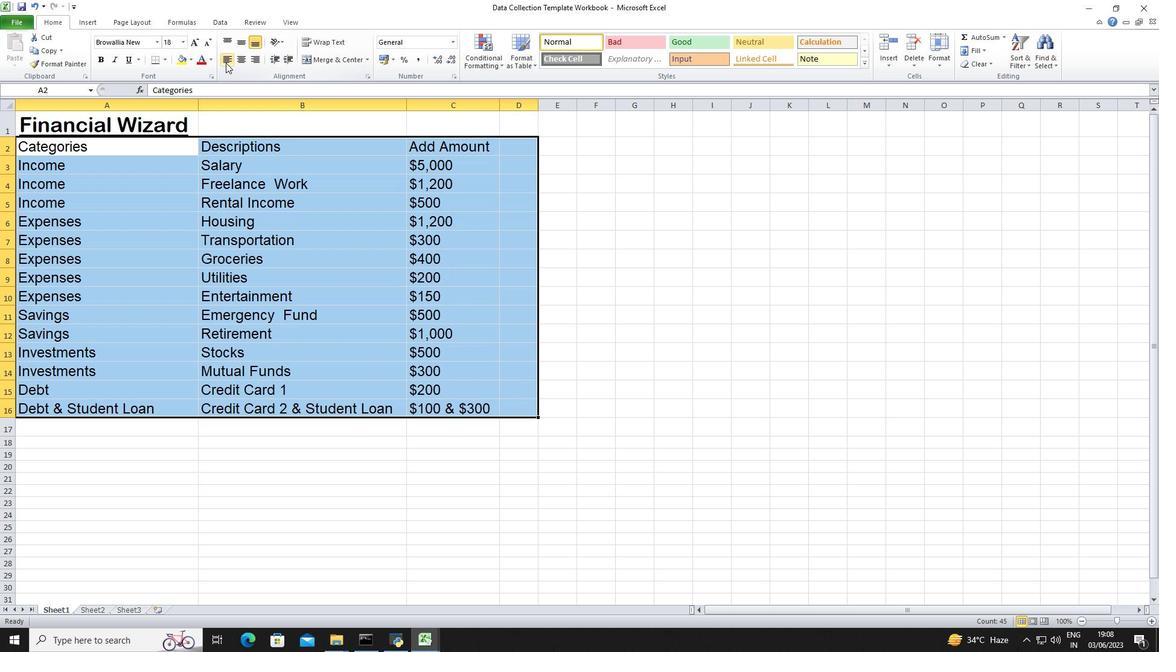 
Action: Mouse pressed left at (225, 60)
Screenshot: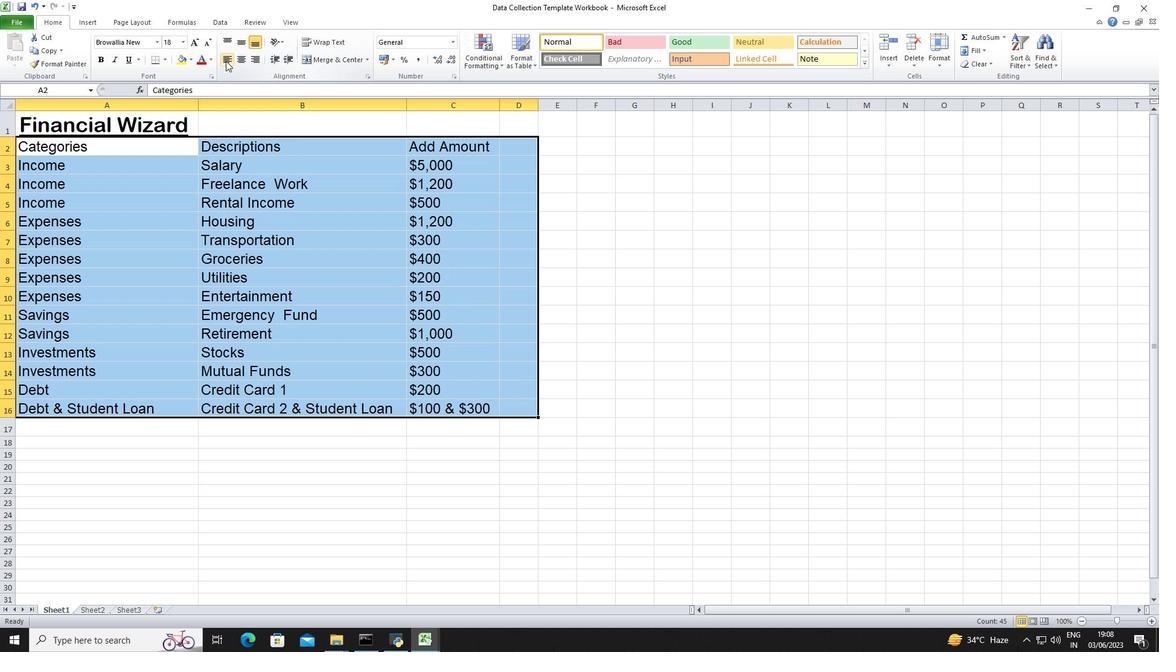 
Action: Mouse moved to (751, 295)
Screenshot: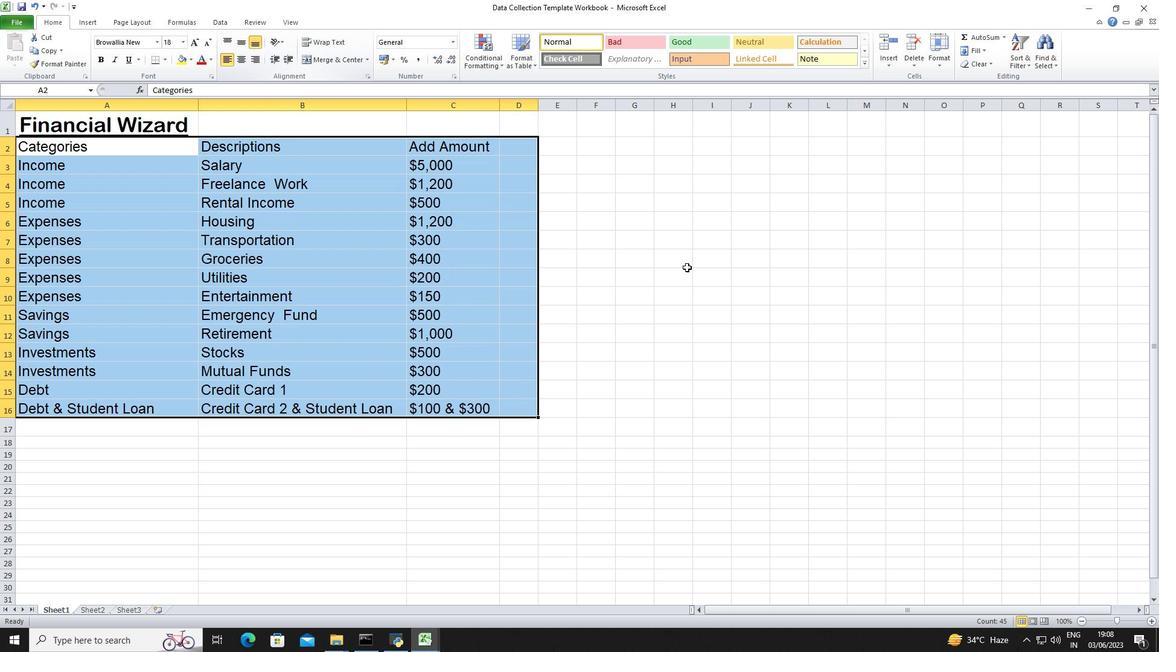 
Action: Mouse pressed left at (751, 295)
Screenshot: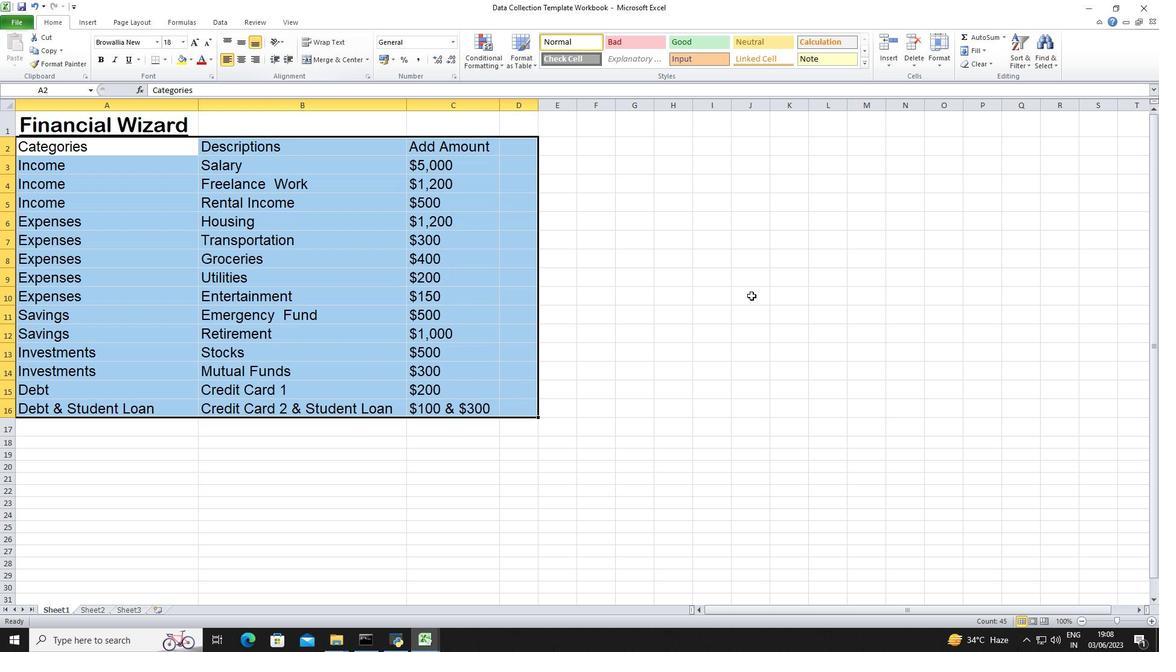 
Action: Mouse moved to (523, 389)
Screenshot: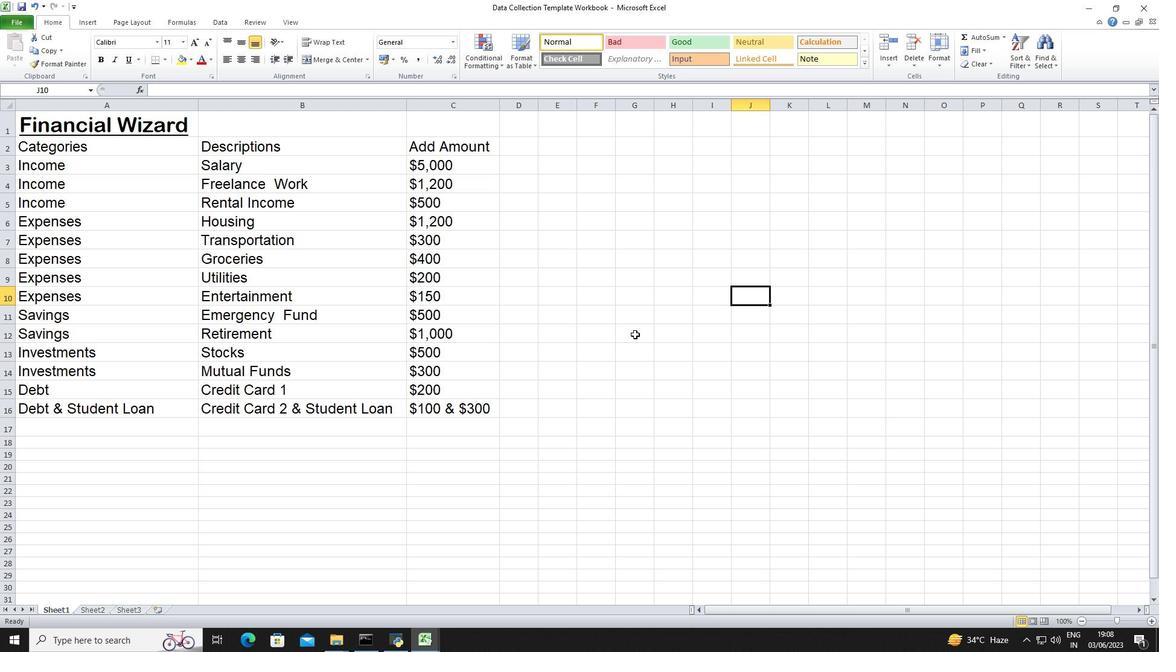 
Action: Mouse scrolled (523, 390) with delta (0, 0)
Screenshot: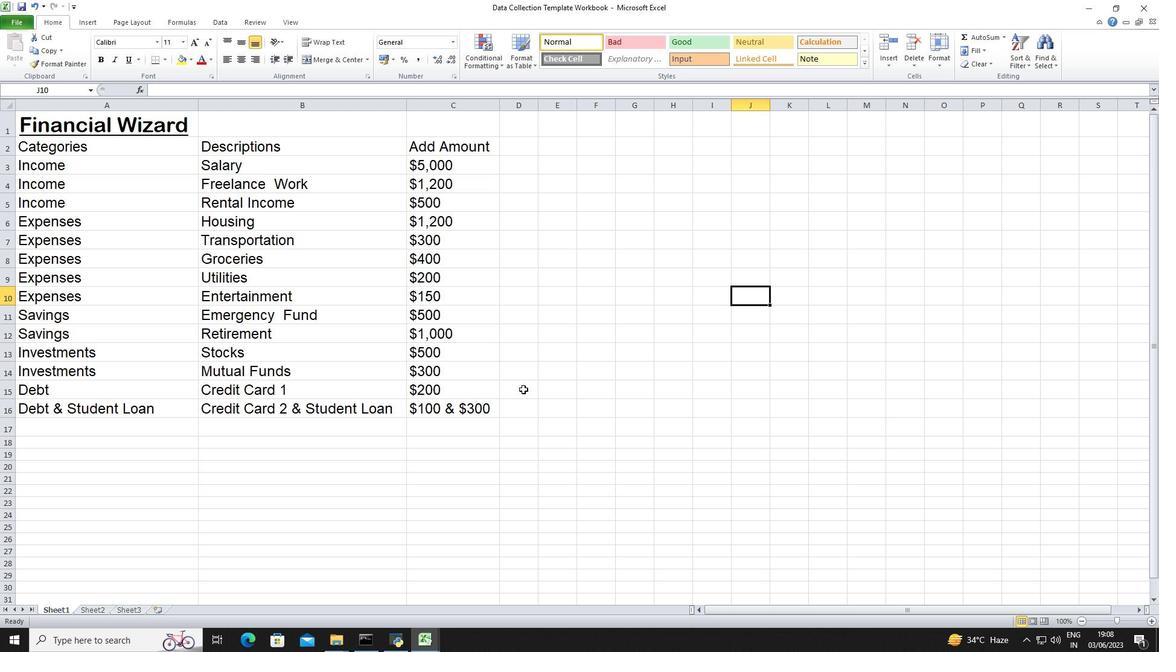 
Action: Mouse scrolled (523, 390) with delta (0, 0)
Screenshot: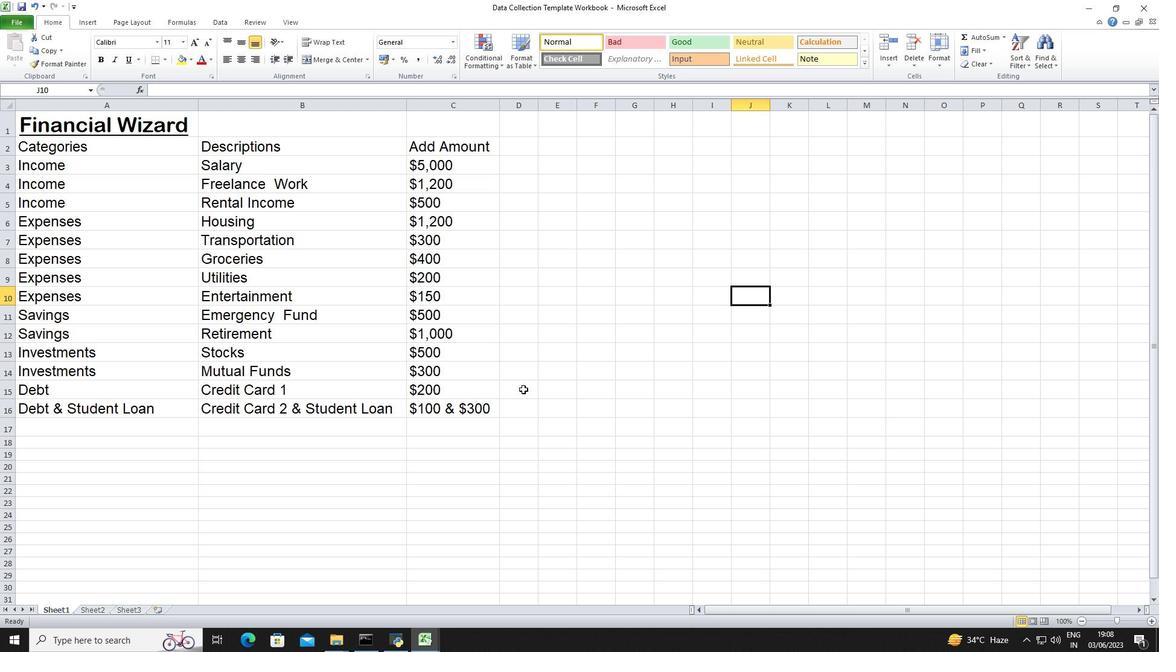 
Action: Mouse scrolled (523, 390) with delta (0, 0)
Screenshot: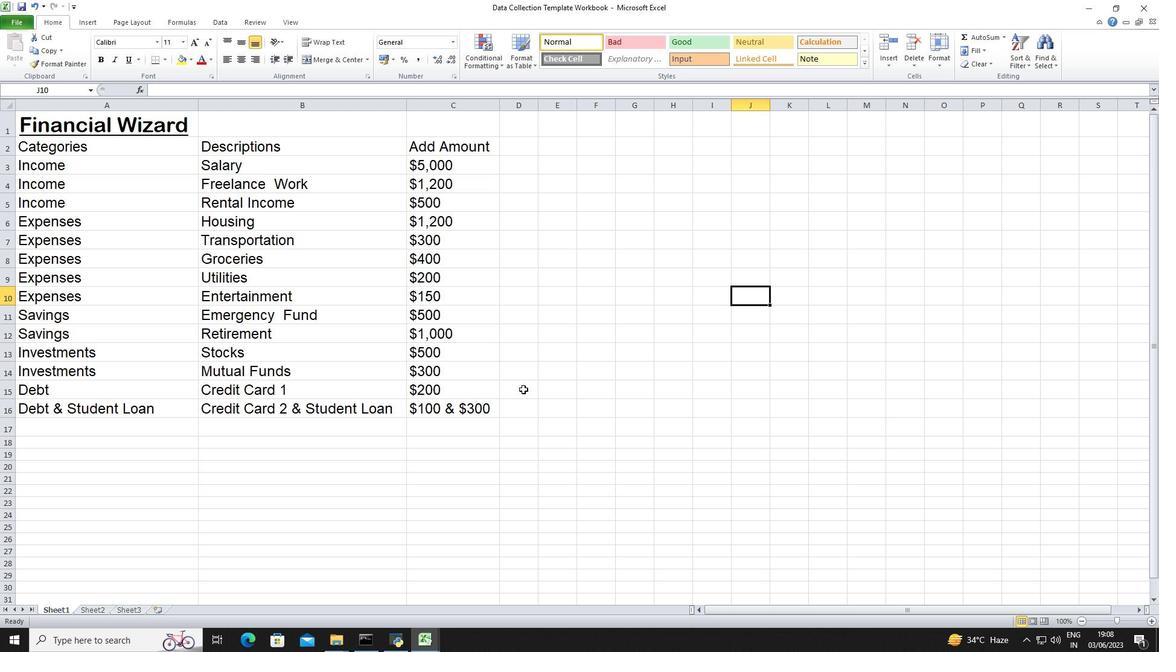 
Action: Mouse scrolled (523, 390) with delta (0, 0)
Screenshot: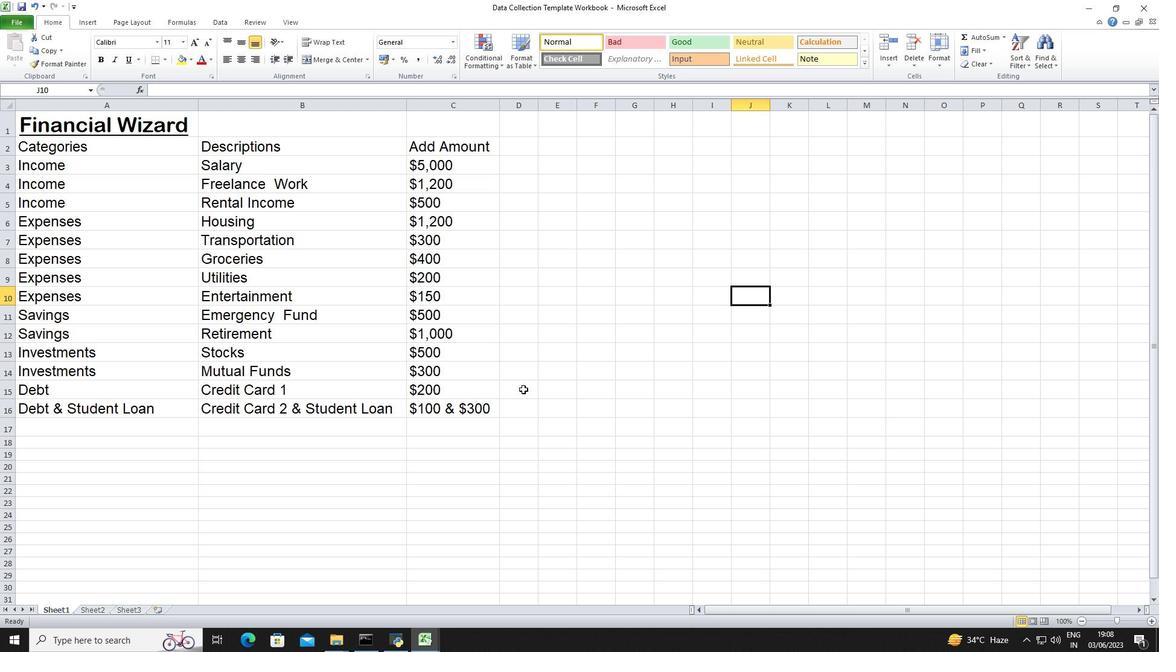
Action: Mouse scrolled (523, 388) with delta (0, 0)
Screenshot: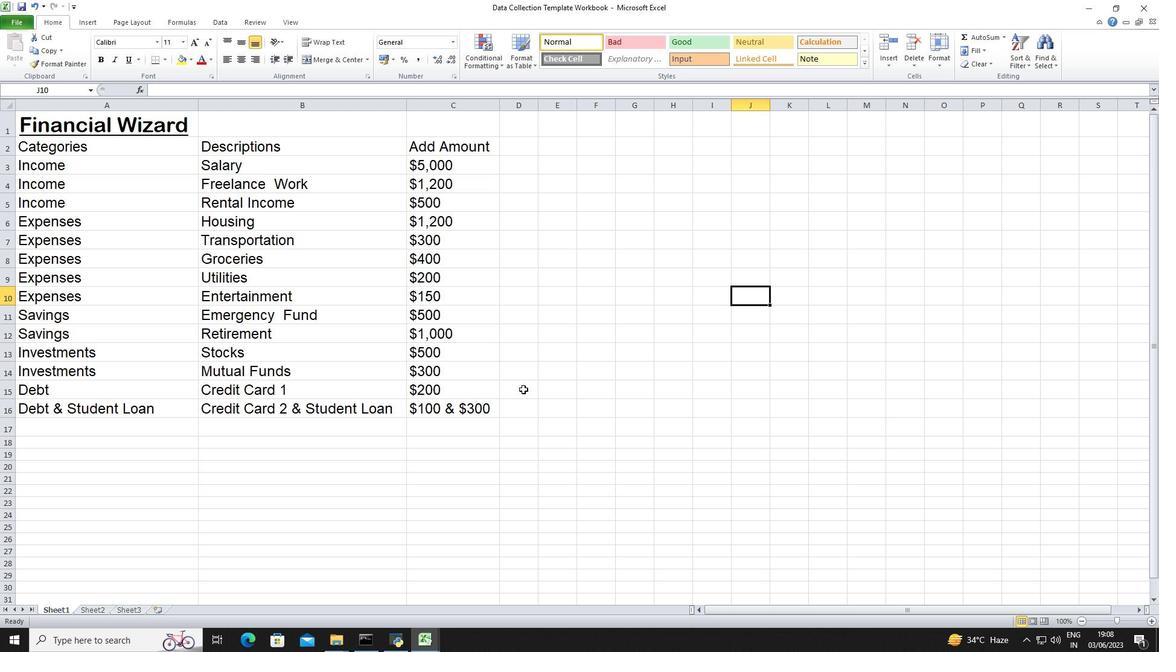 
Action: Mouse scrolled (523, 390) with delta (0, 0)
Screenshot: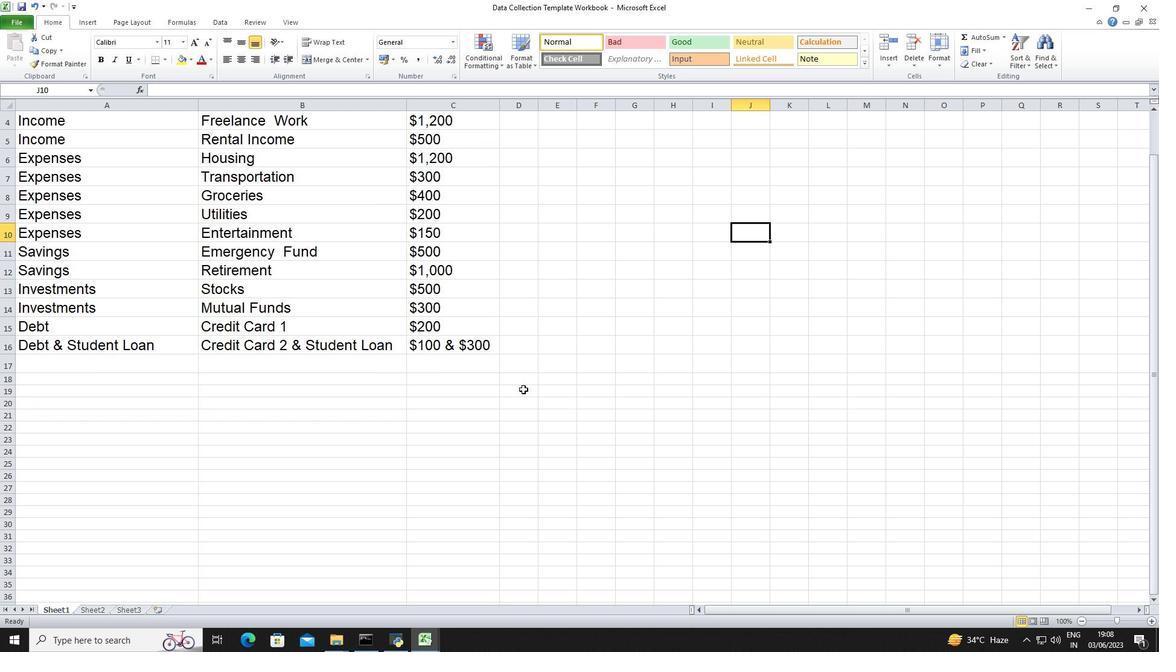 
Action: Mouse scrolled (523, 390) with delta (0, 0)
Screenshot: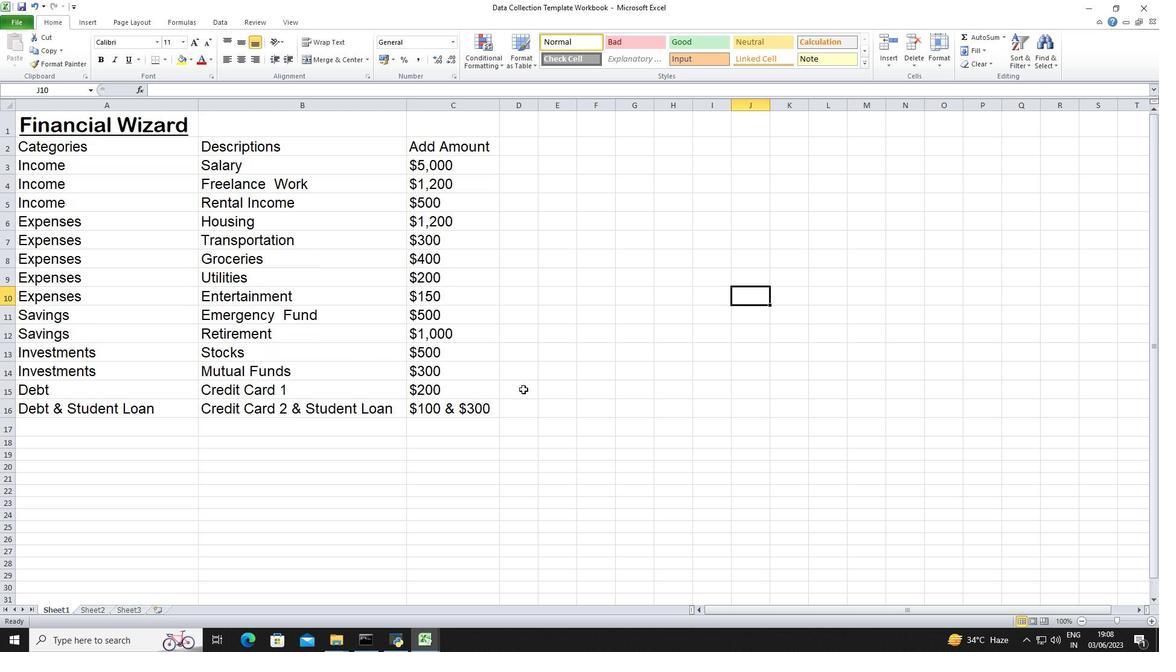 
Action: Mouse scrolled (523, 390) with delta (0, 0)
Screenshot: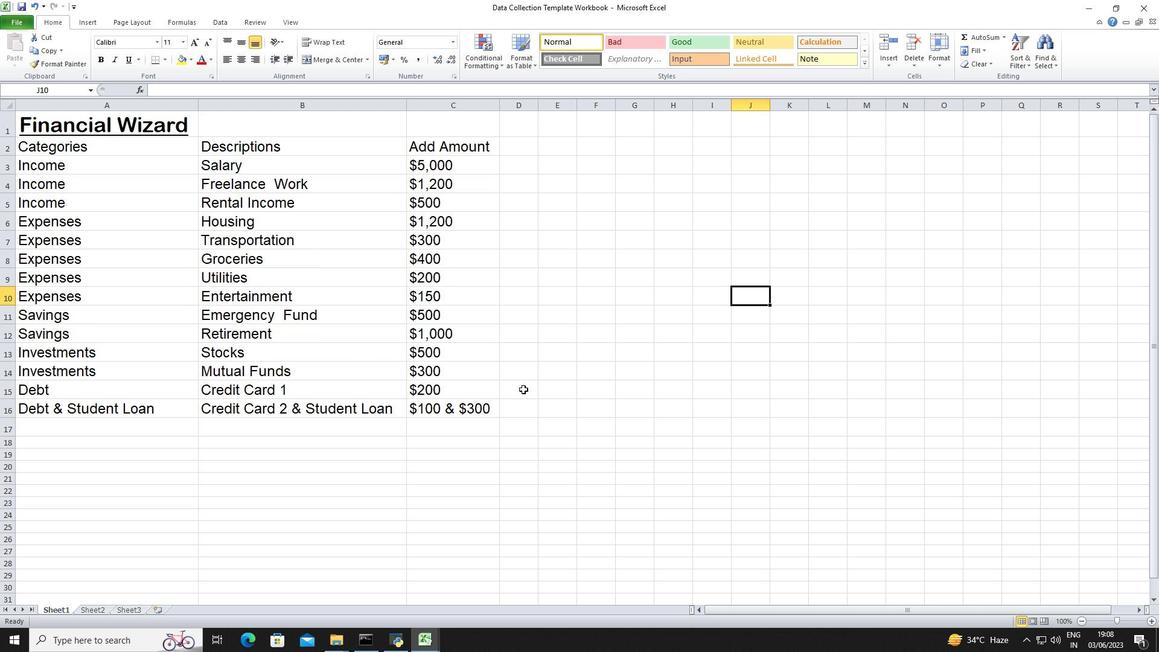 
Action: Mouse scrolled (523, 390) with delta (0, 0)
Screenshot: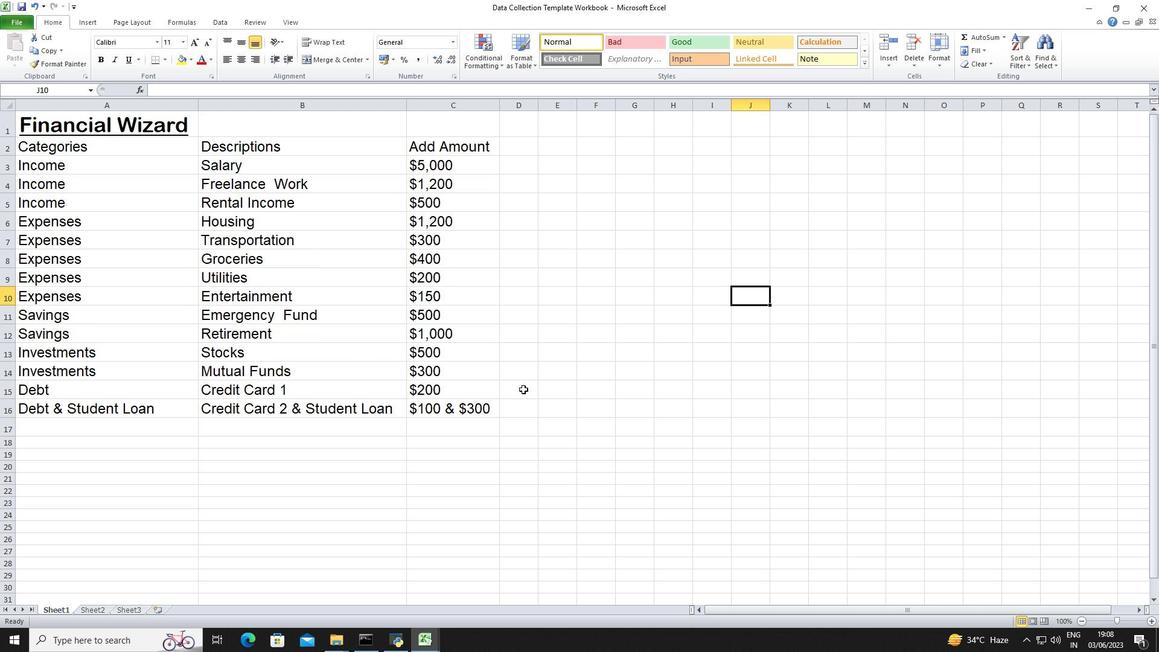
Action: Mouse moved to (9, 17)
Screenshot: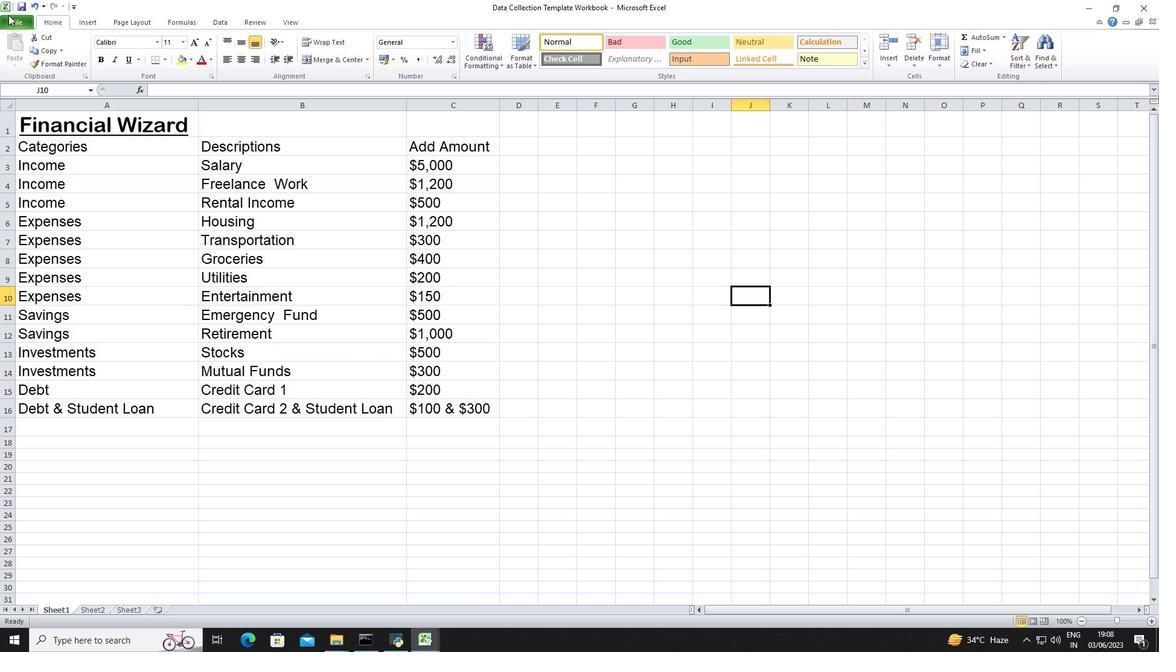 
Action: Mouse pressed left at (9, 17)
Screenshot: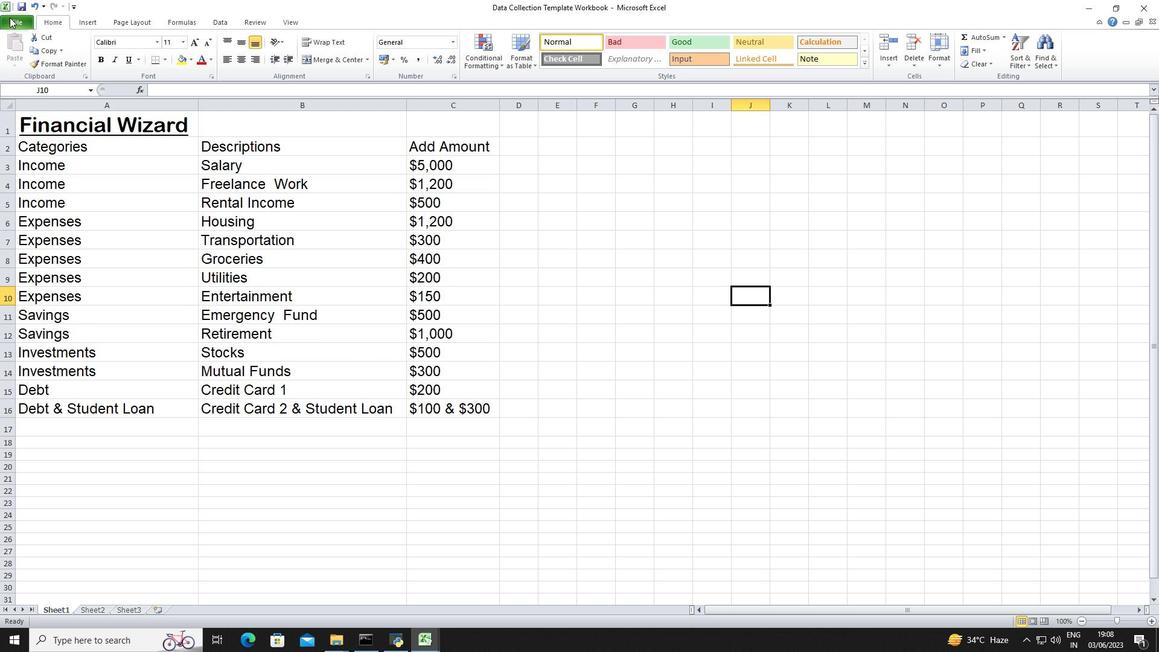 
Action: Mouse moved to (34, 41)
Screenshot: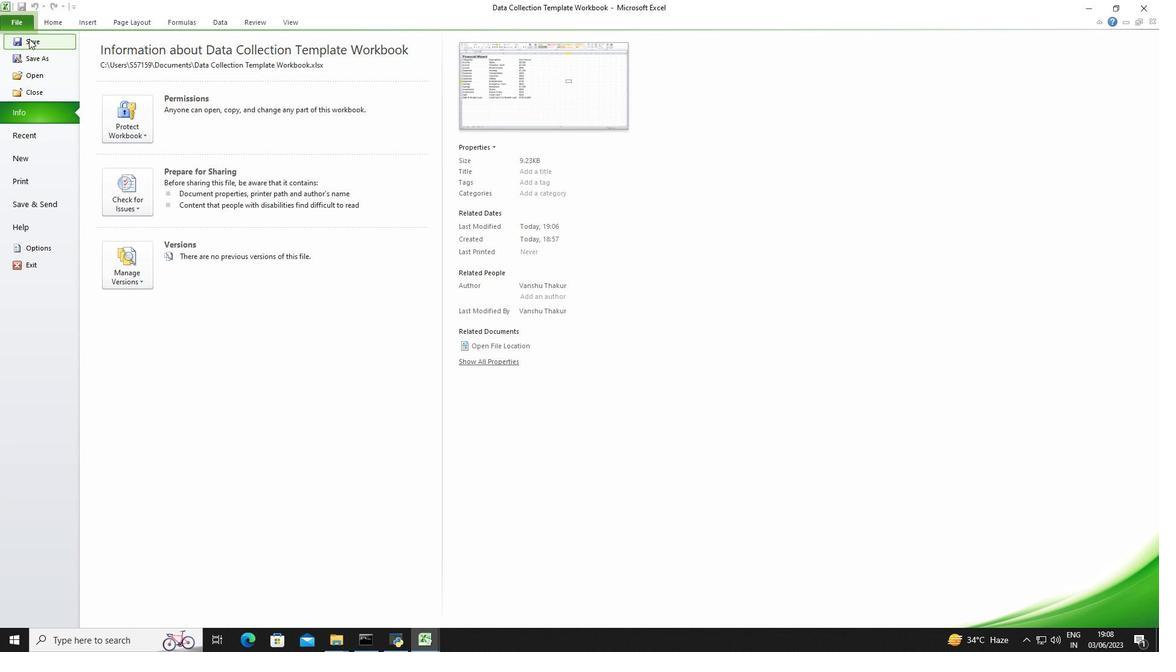 
Action: Mouse pressed left at (34, 41)
Screenshot: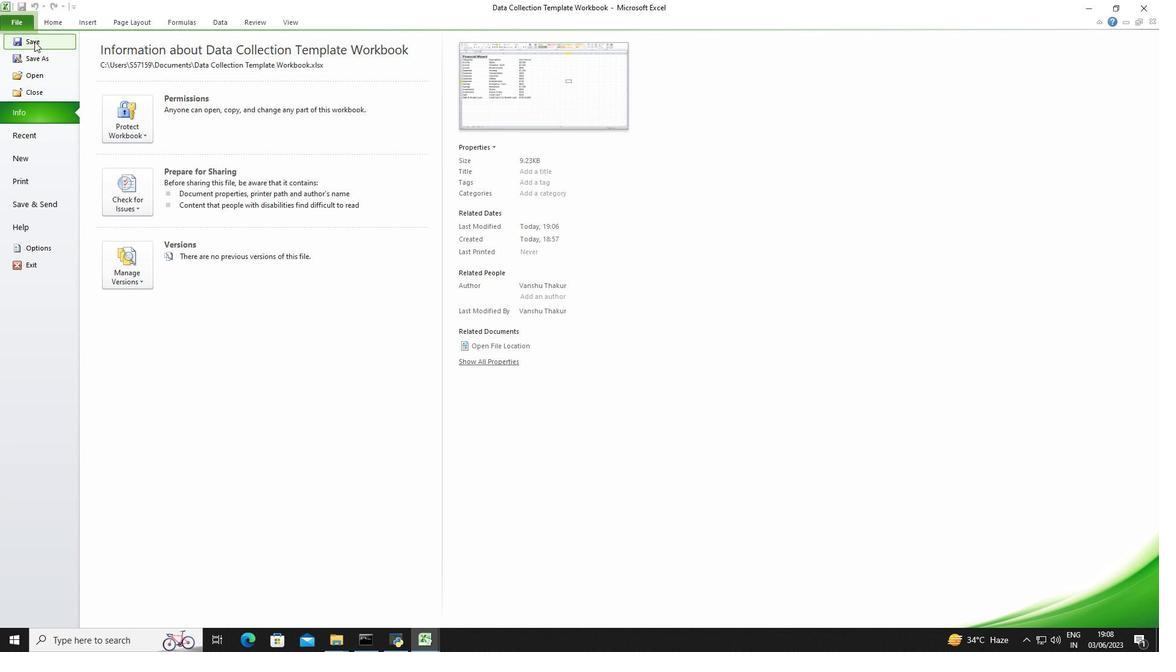 
Action: Mouse moved to (300, 330)
Screenshot: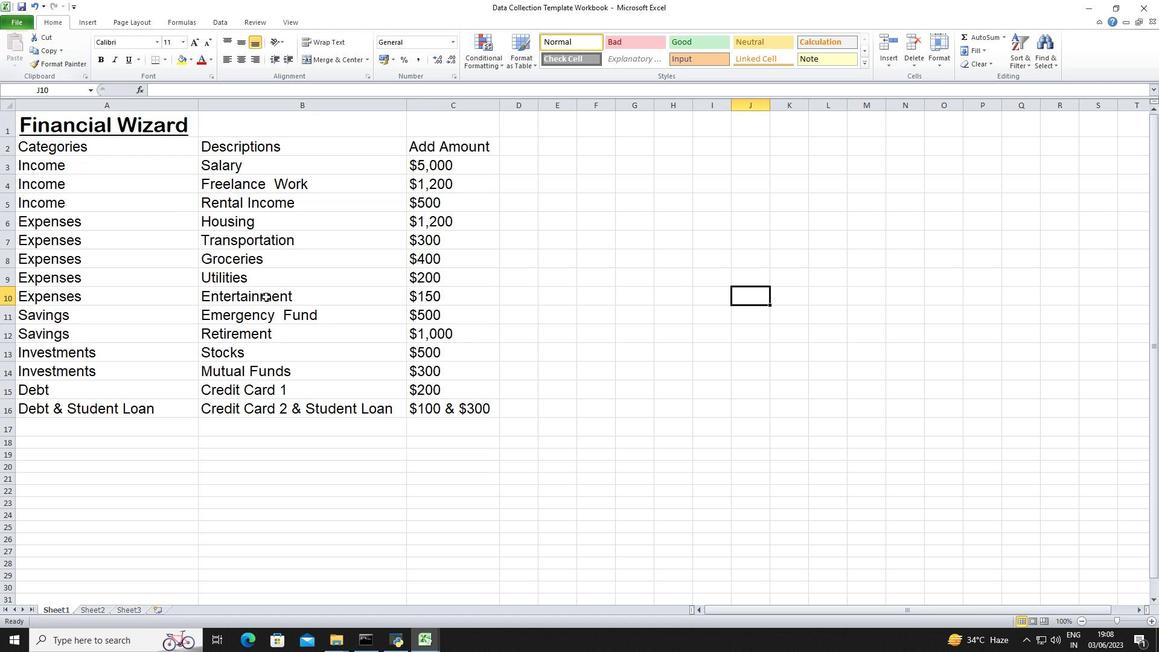 
Action: Mouse scrolled (300, 331) with delta (0, 0)
Screenshot: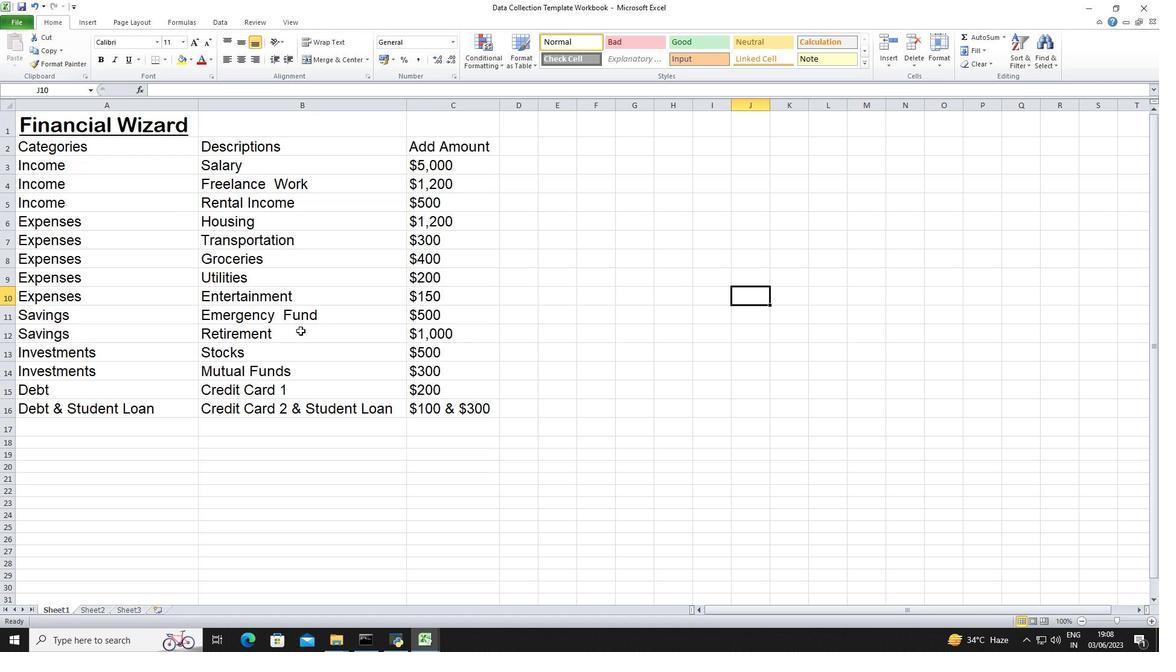 
Action: Mouse scrolled (300, 331) with delta (0, 0)
Screenshot: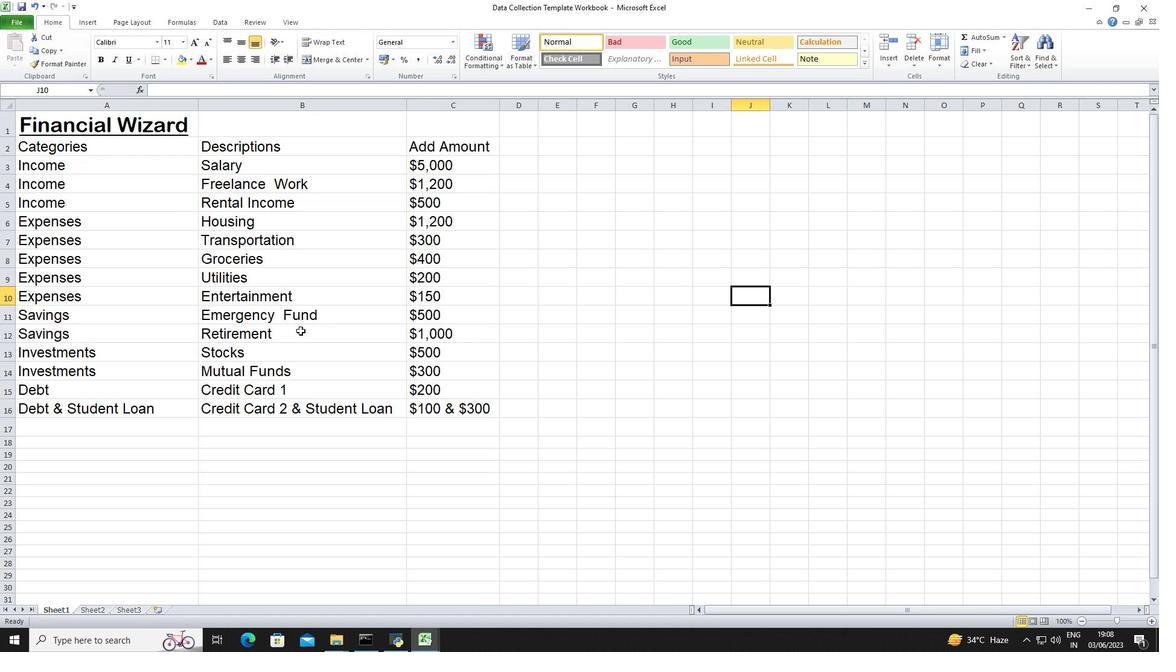 
Action: Mouse scrolled (300, 331) with delta (0, 0)
Screenshot: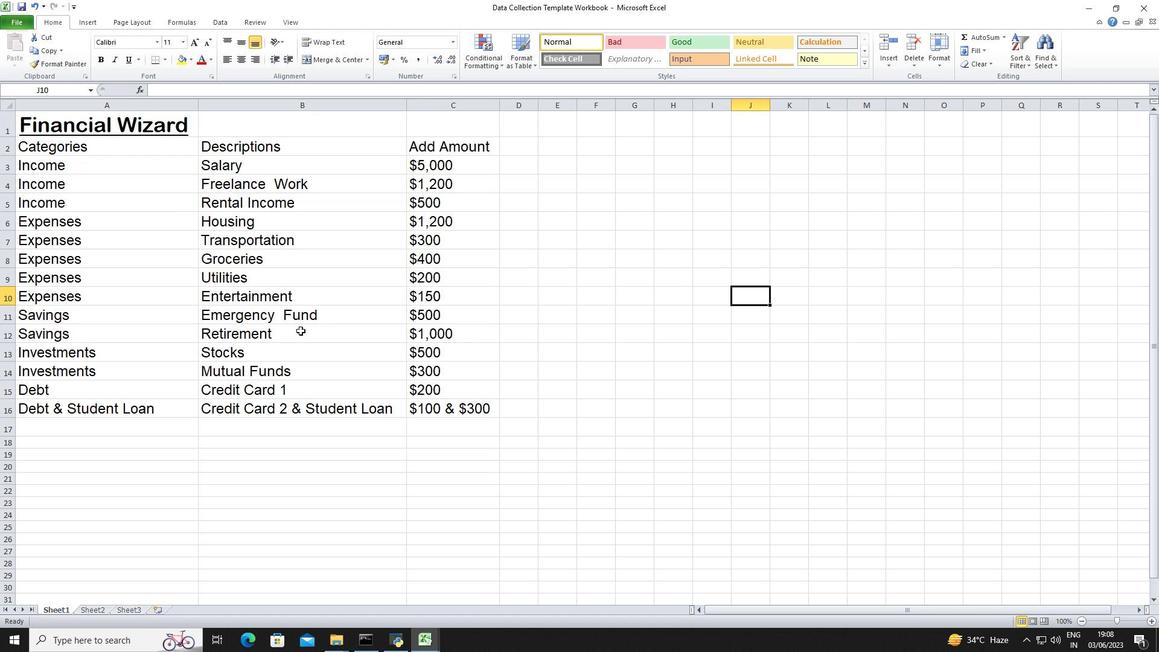 
Action: Mouse moved to (313, 336)
Screenshot: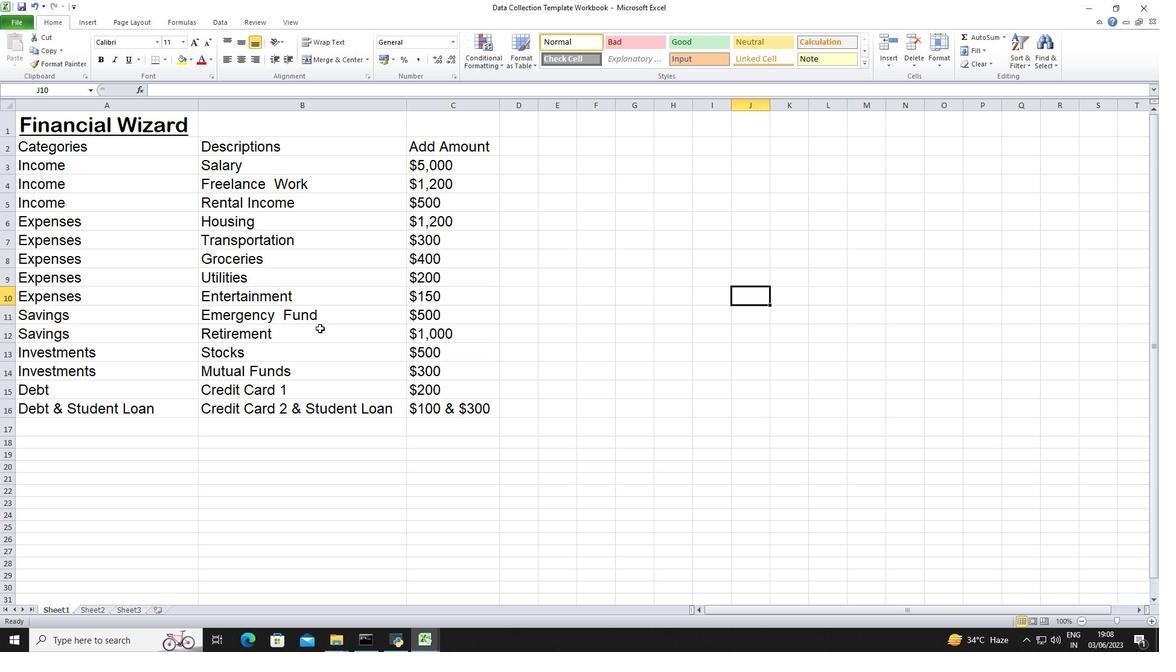 
